 Task: Find the shortest route from Phoenix to Organ Pipe Cactus National Monument.
Action: Mouse moved to (196, 73)
Screenshot: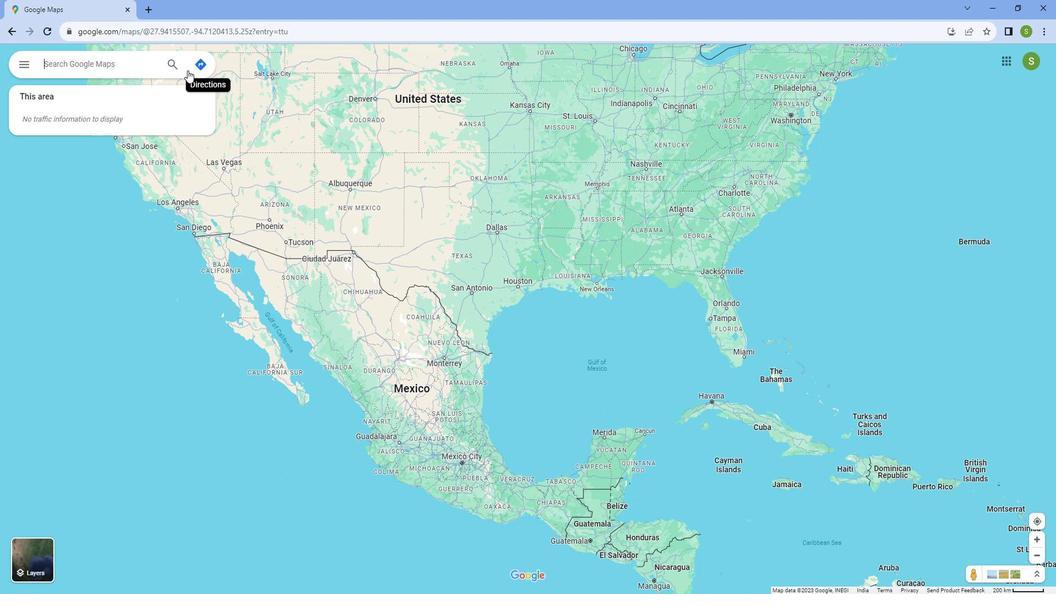 
Action: Mouse pressed left at (196, 73)
Screenshot: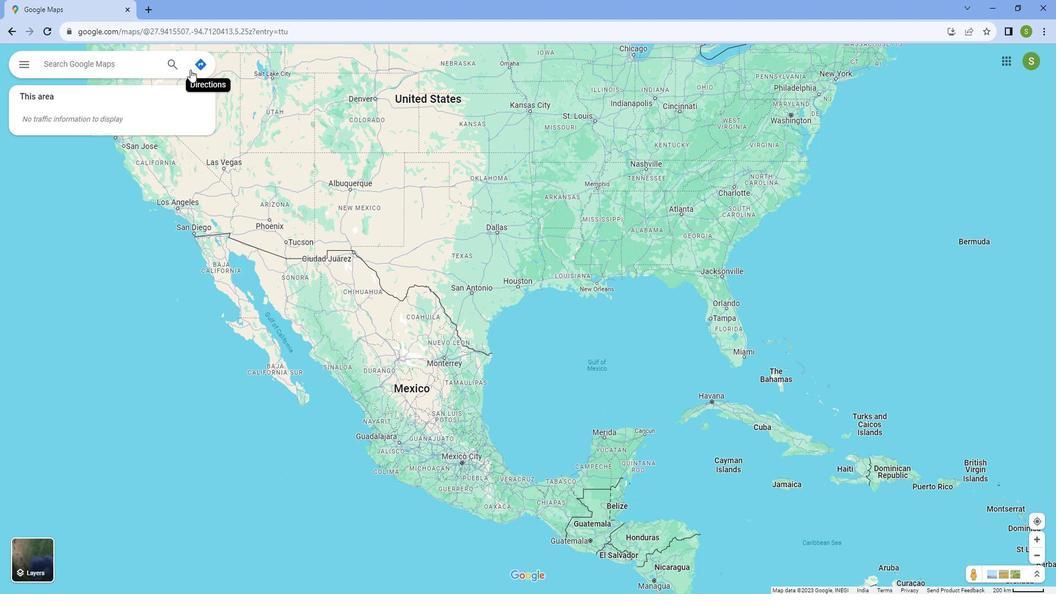 
Action: Mouse moved to (137, 95)
Screenshot: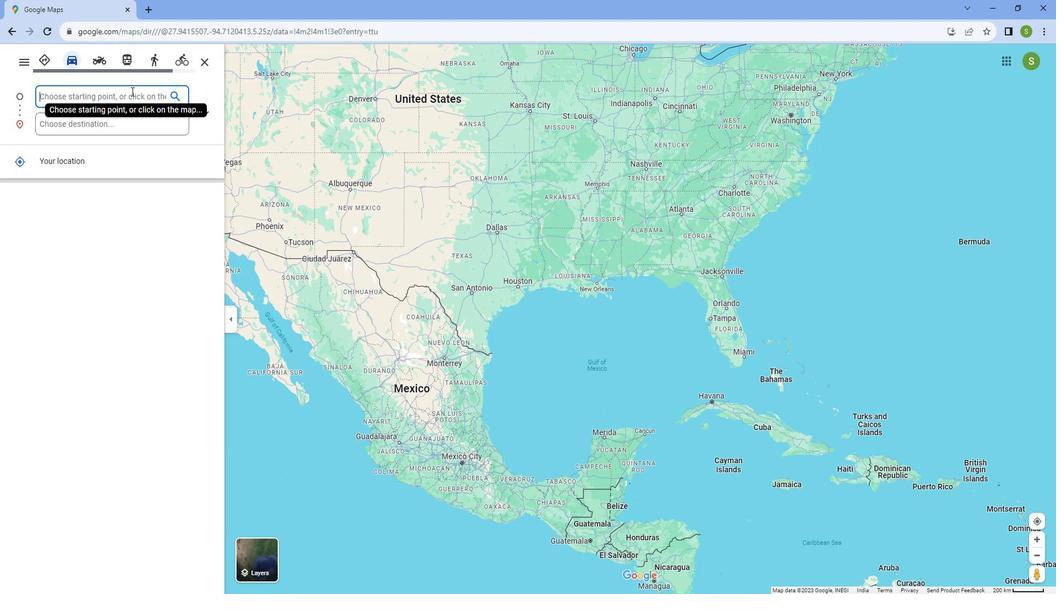 
Action: Key pressed <Key.caps_lock>P<Key.caps_lock>hoenix
Screenshot: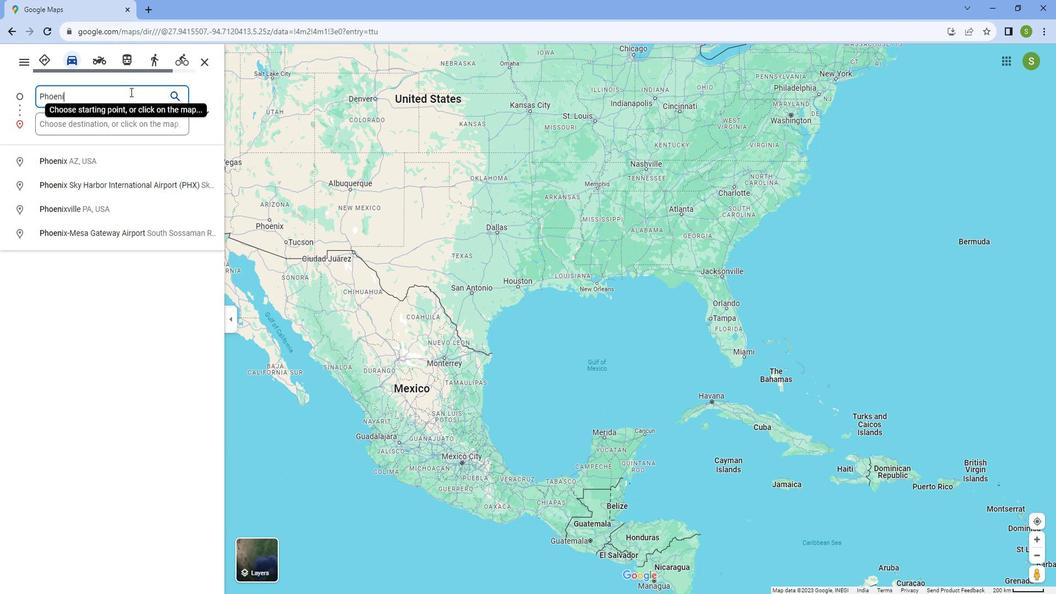 
Action: Mouse moved to (125, 170)
Screenshot: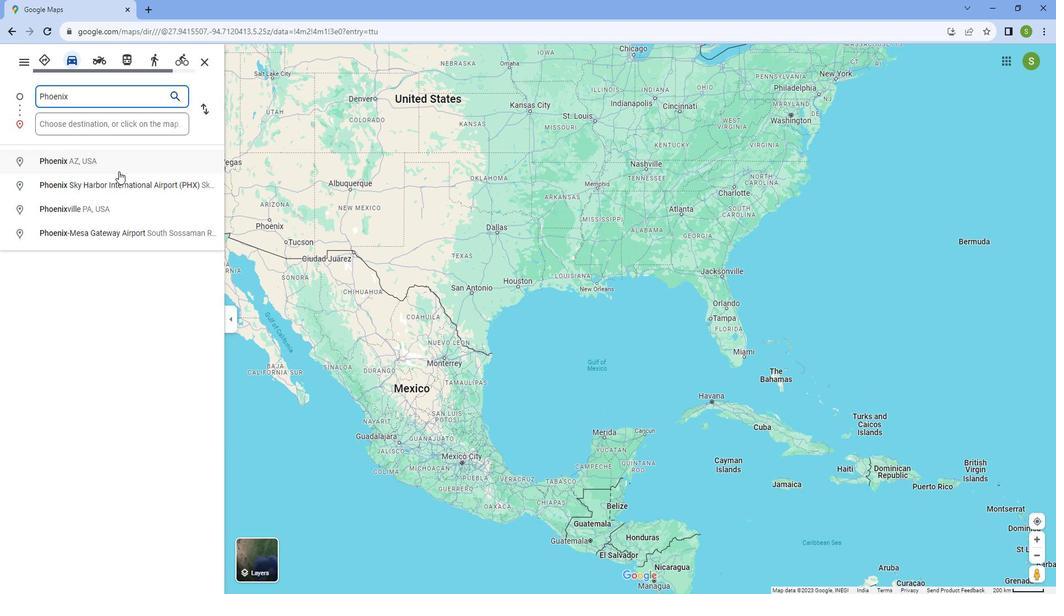 
Action: Mouse pressed left at (125, 170)
Screenshot: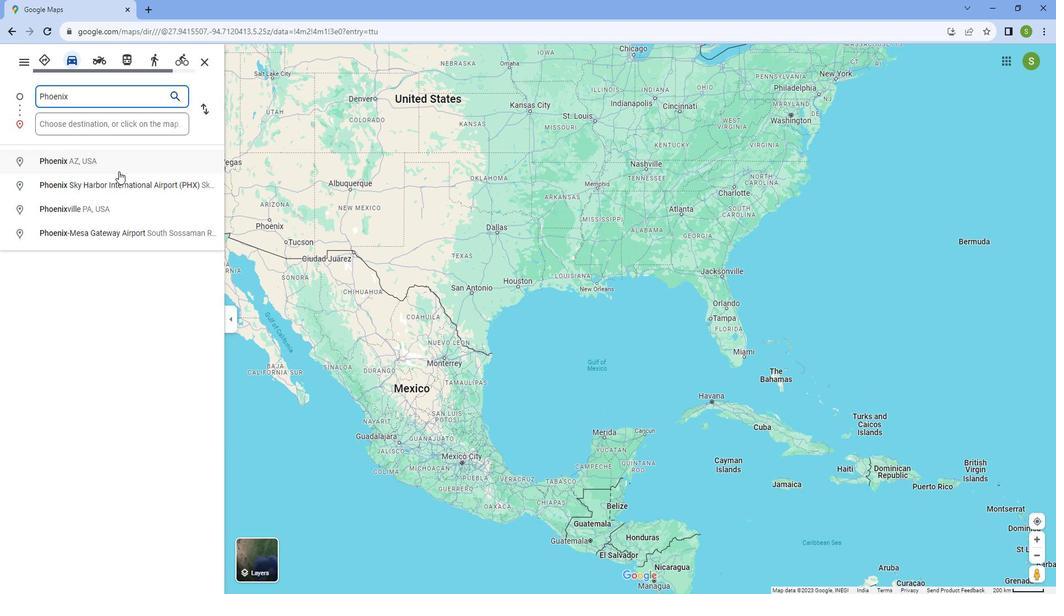 
Action: Mouse moved to (101, 127)
Screenshot: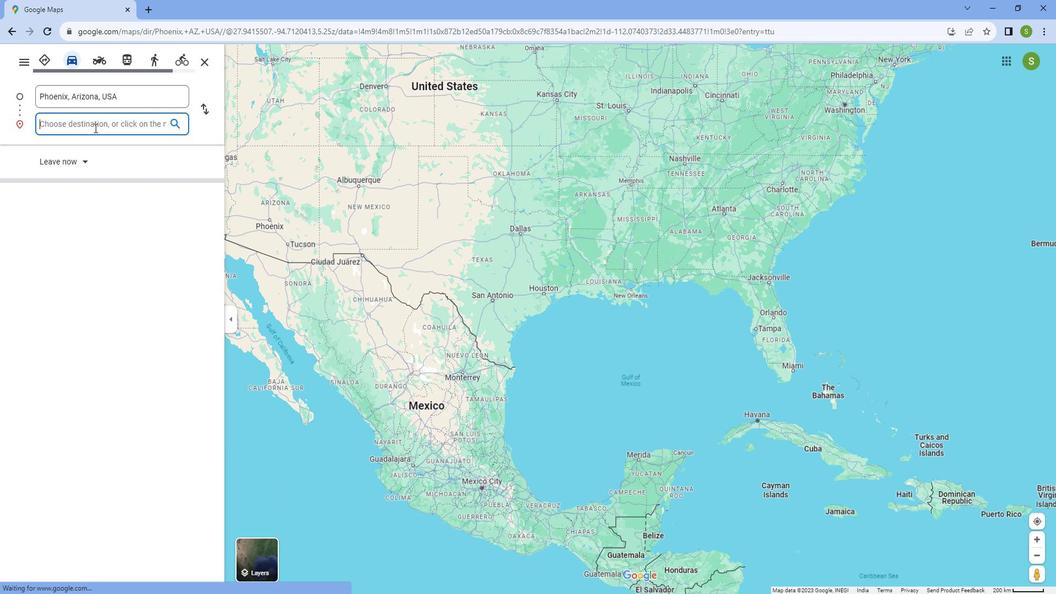 
Action: Mouse pressed left at (101, 127)
Screenshot: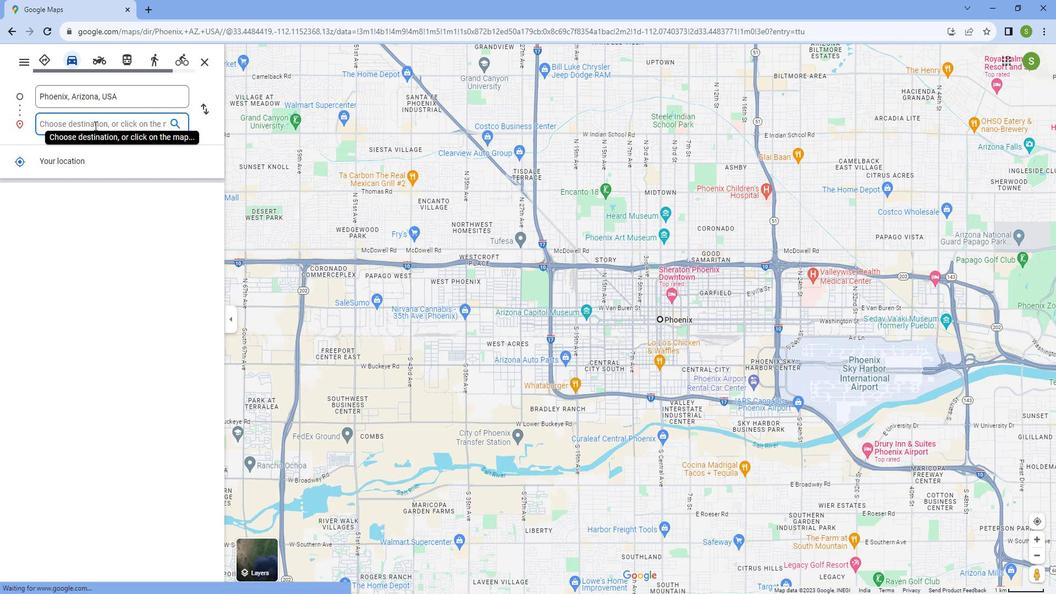 
Action: Mouse moved to (101, 127)
Screenshot: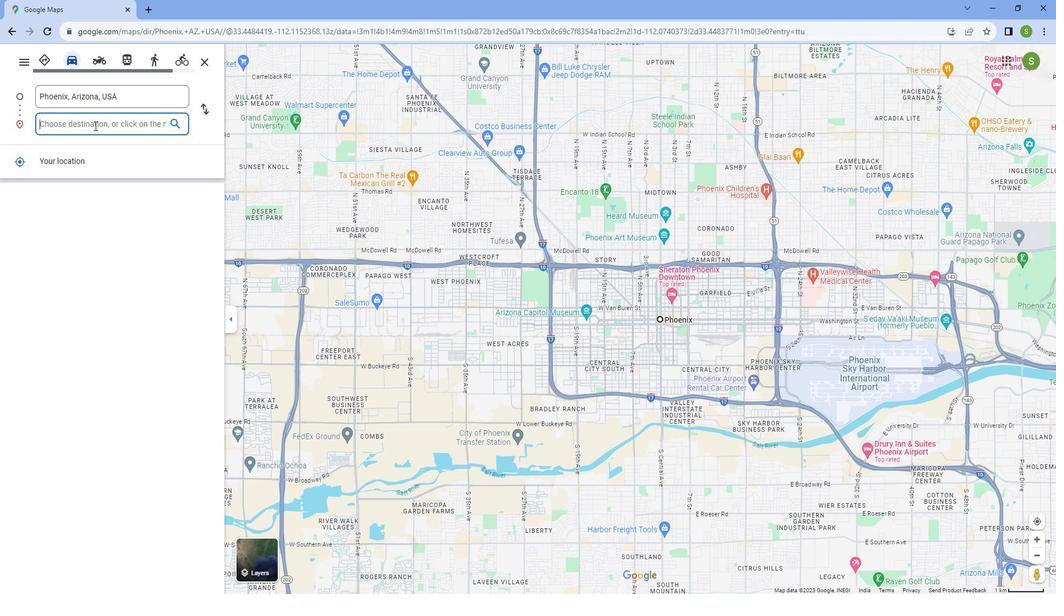 
Action: Key pressed <Key.caps_lock>O<Key.caps_lock>rgan<Key.space><Key.caps_lock>P<Key.caps_lock>ipe<Key.space><Key.caps_lock>C<Key.caps_lock>actus<Key.space><Key.caps_lock>N<Key.caps_lock>ational<Key.space><Key.caps_lock>M<Key.caps_lock>onumn<Key.backspace>ent
Screenshot: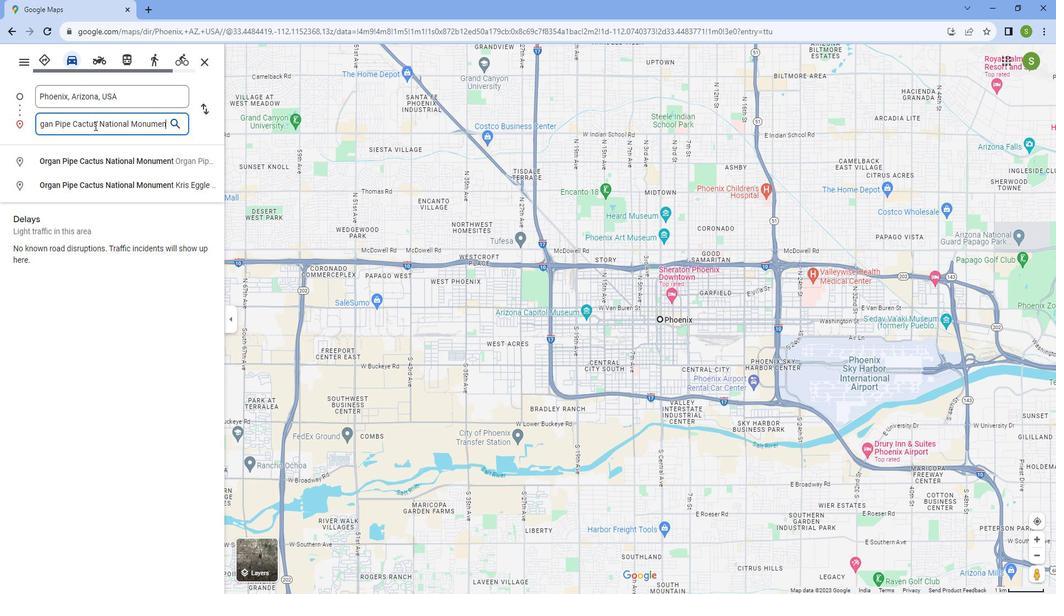 
Action: Mouse moved to (116, 157)
Screenshot: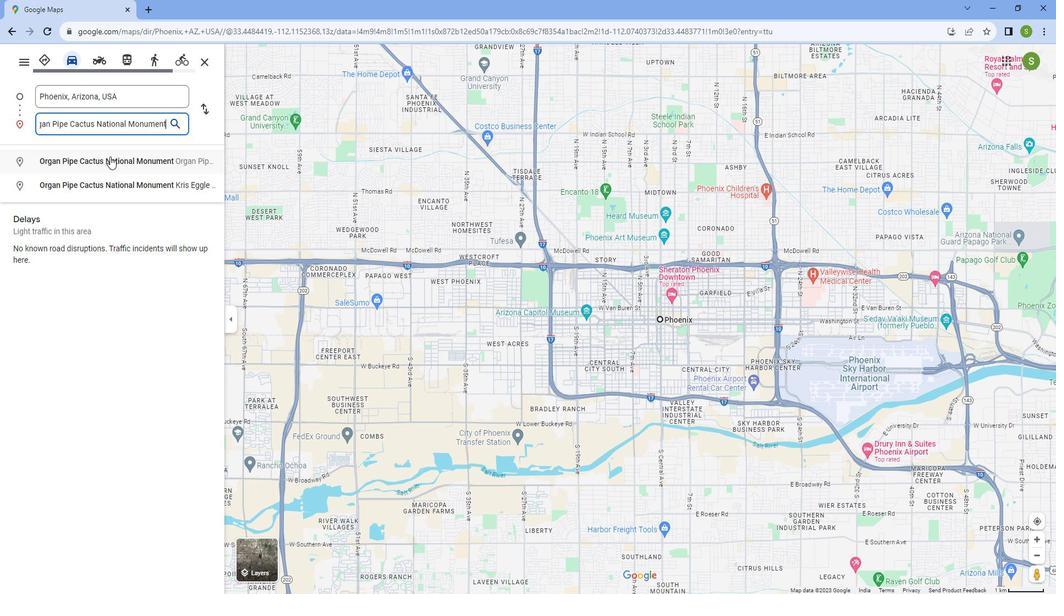 
Action: Mouse pressed left at (116, 157)
Screenshot: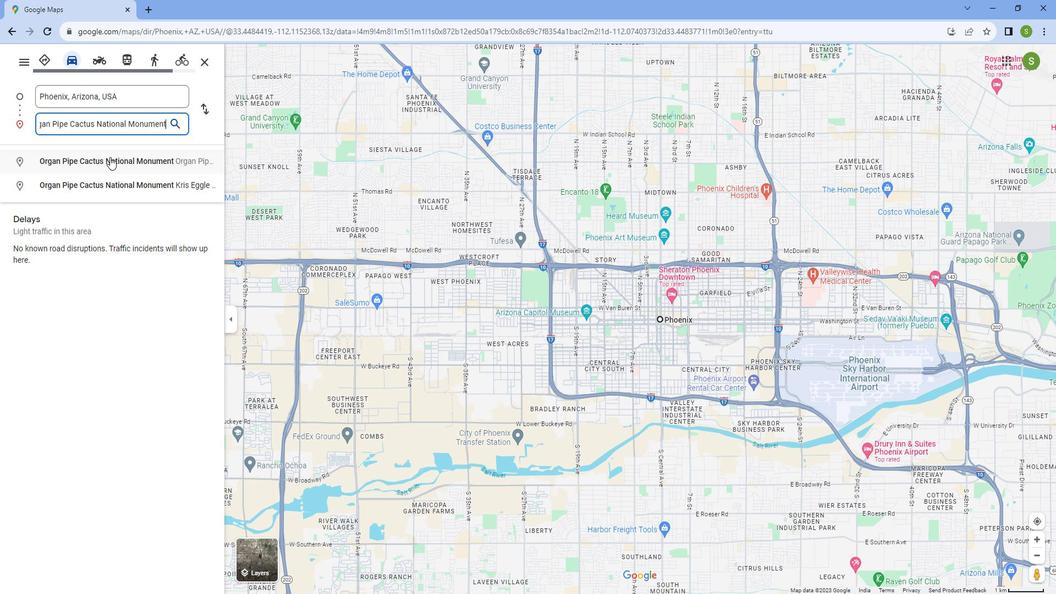 
Action: Mouse moved to (64, 293)
Screenshot: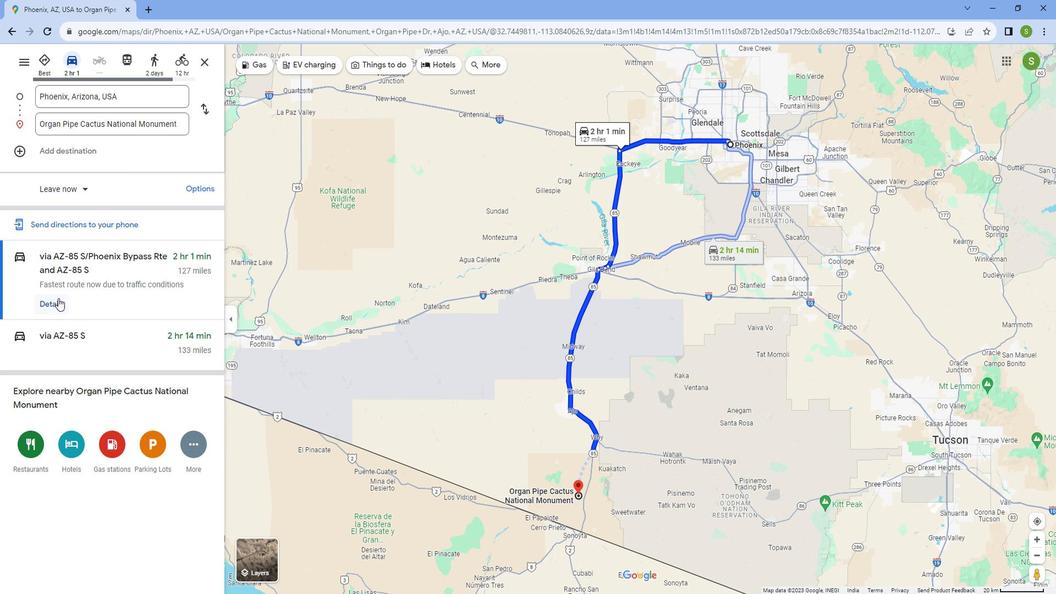 
Action: Mouse pressed left at (64, 293)
Screenshot: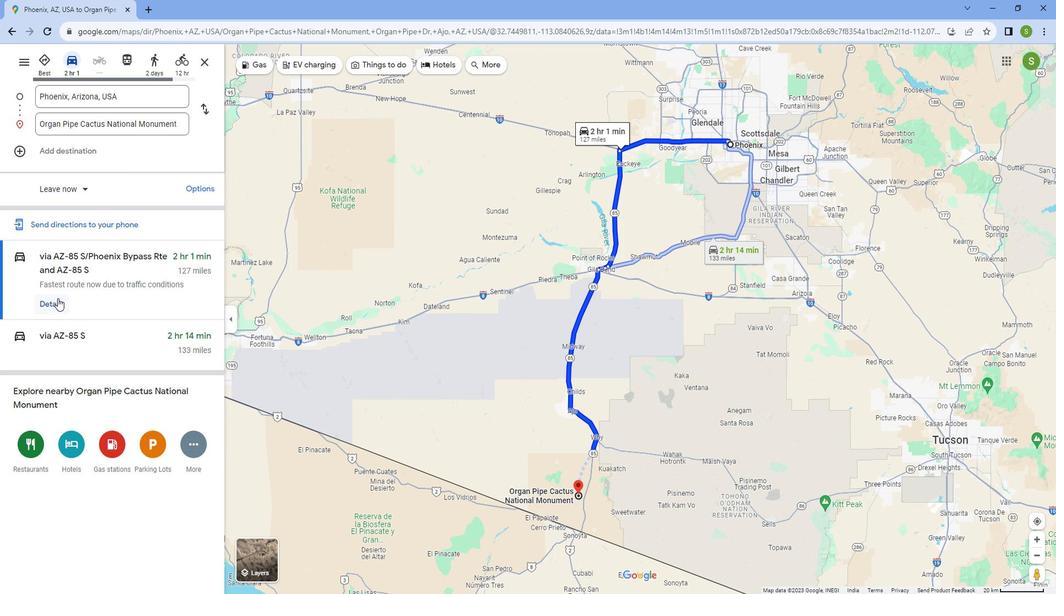 
Action: Mouse moved to (715, 477)
Screenshot: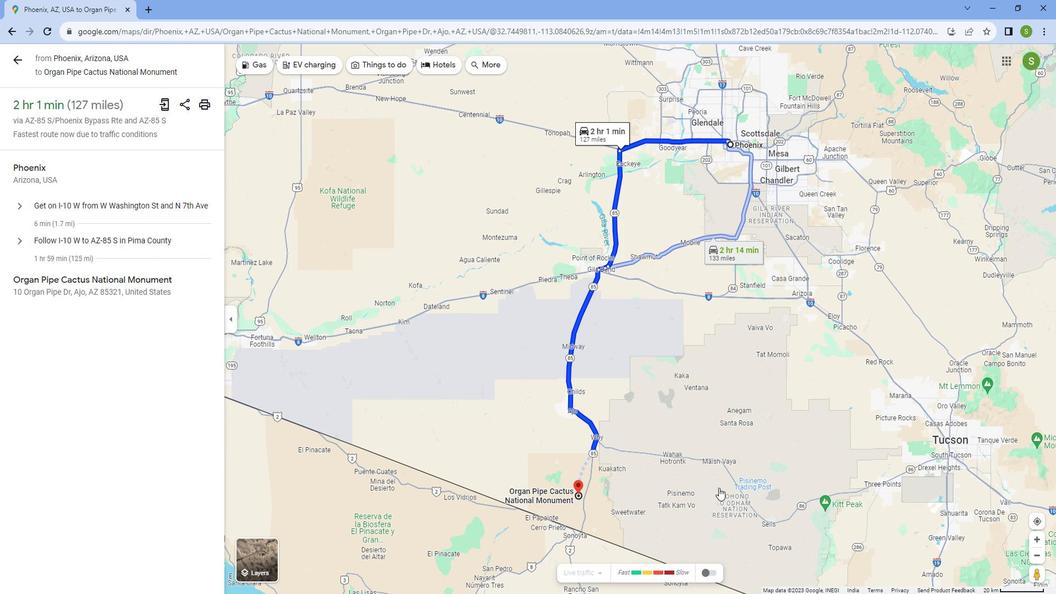 
Action: Mouse scrolled (715, 478) with delta (0, 0)
Screenshot: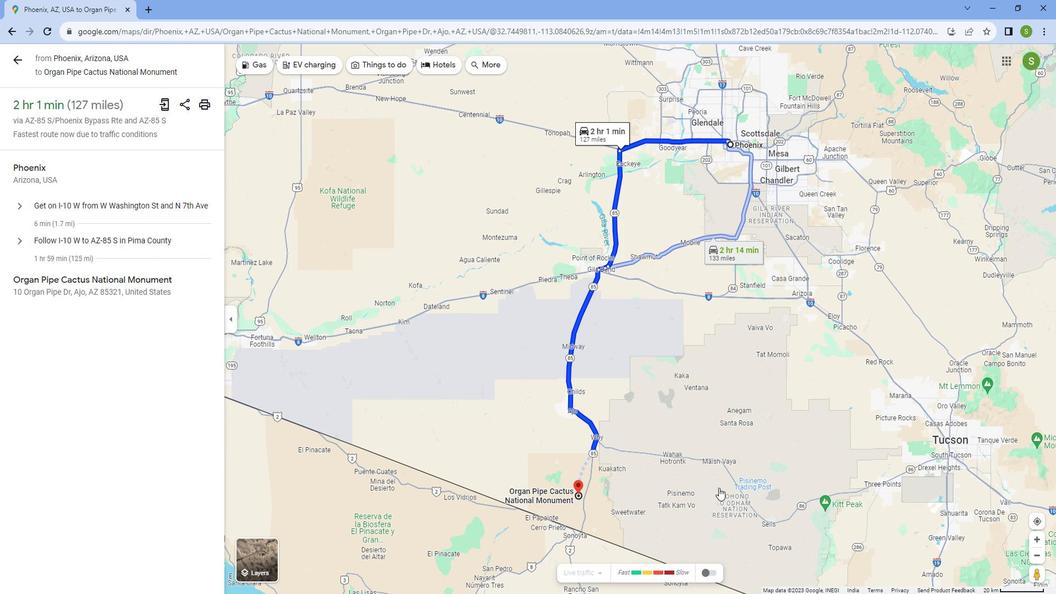 
Action: Mouse moved to (704, 473)
Screenshot: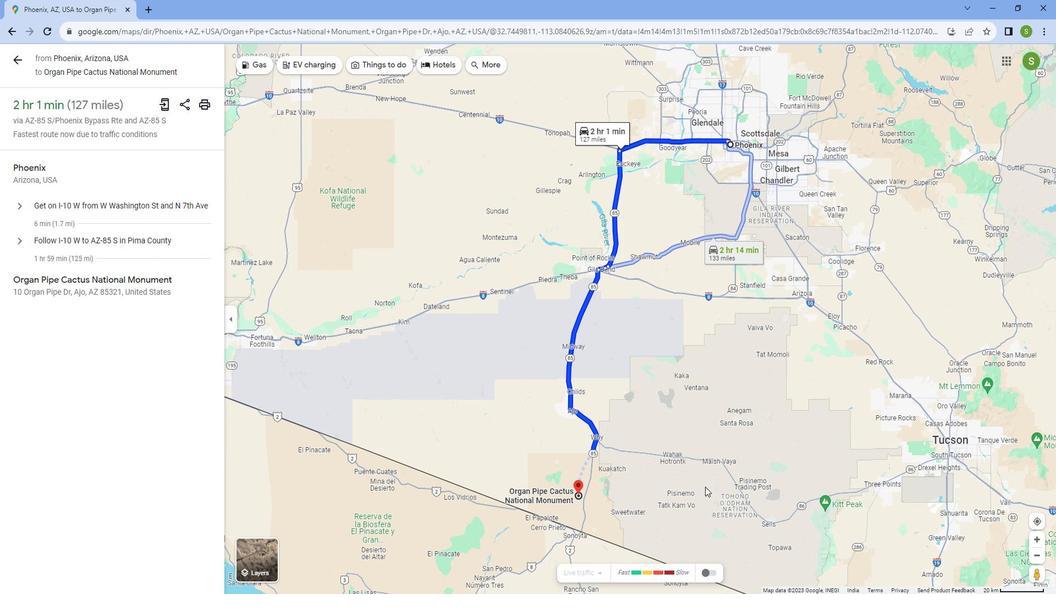 
Action: Mouse scrolled (704, 473) with delta (0, 0)
Screenshot: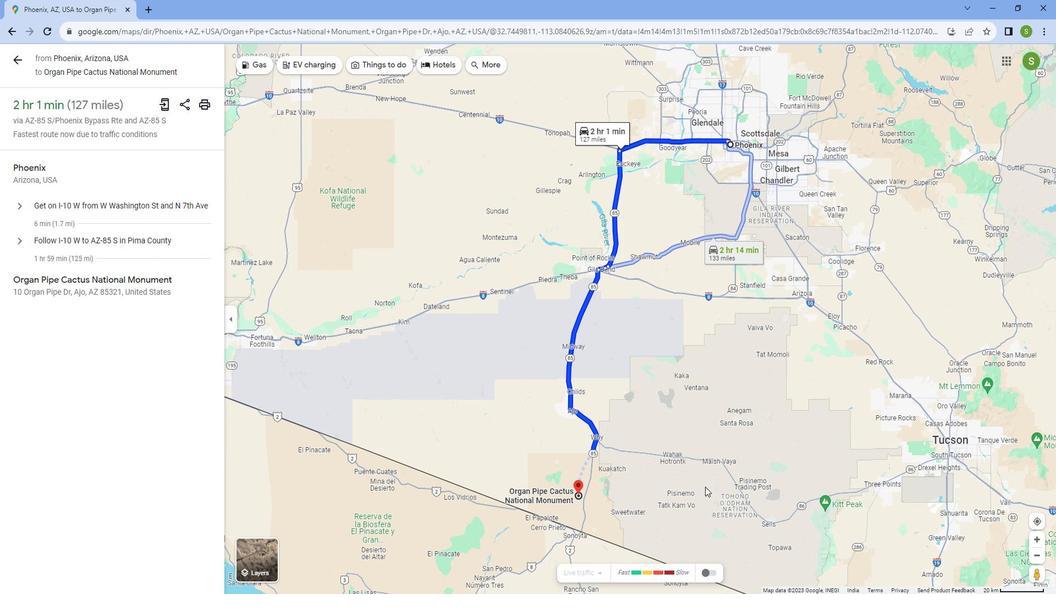 
Action: Mouse moved to (694, 471)
Screenshot: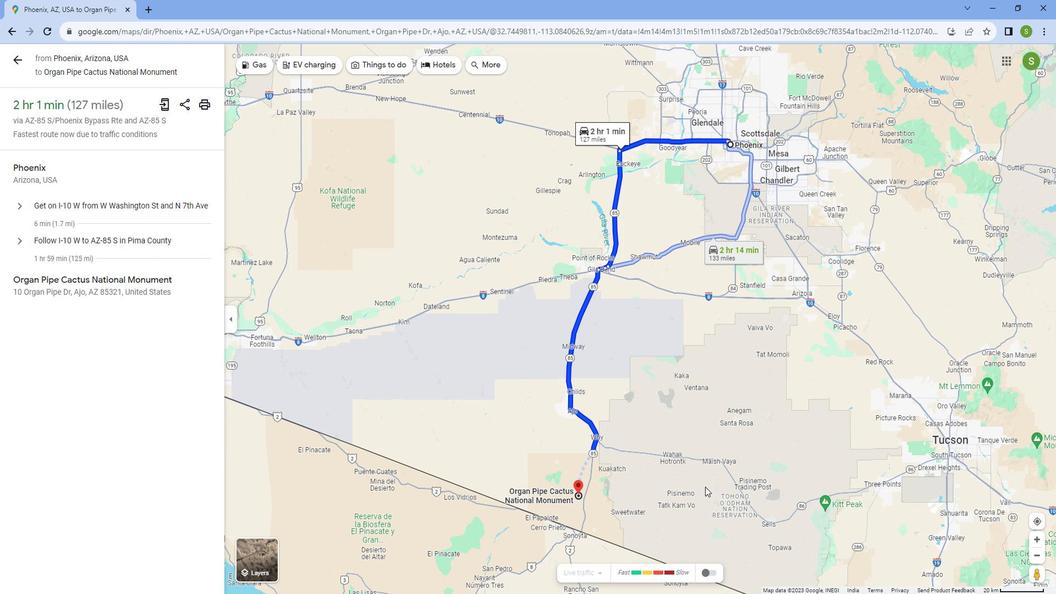 
Action: Mouse scrolled (694, 472) with delta (0, 0)
Screenshot: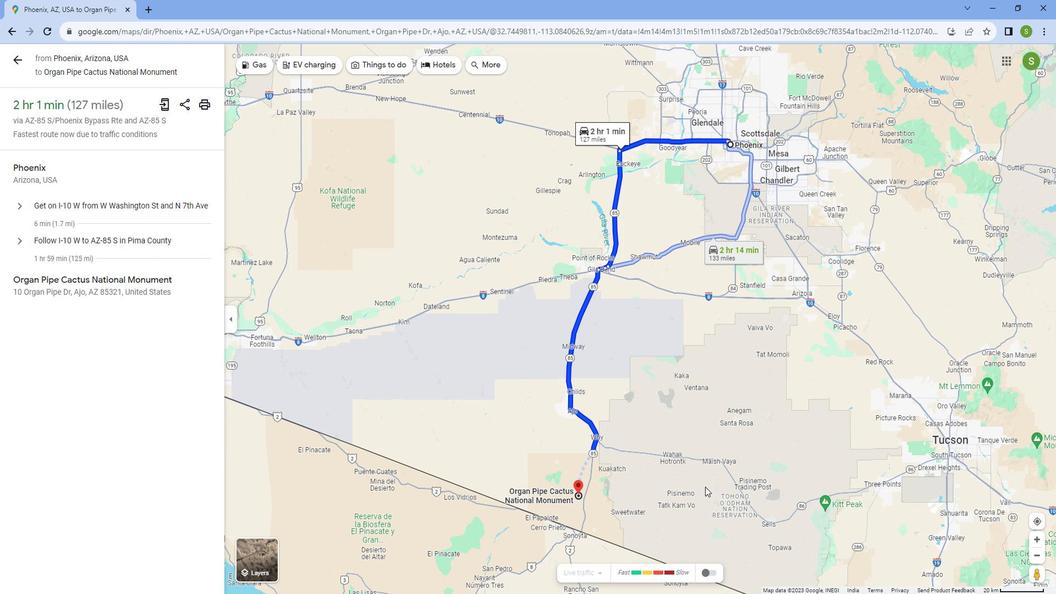 
Action: Mouse moved to (685, 470)
Screenshot: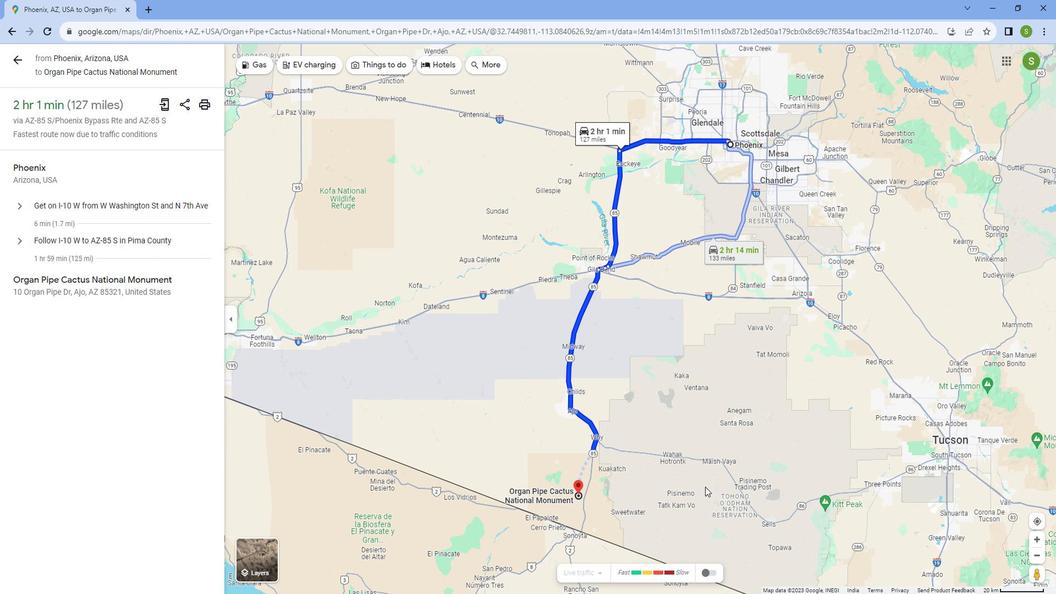 
Action: Mouse scrolled (685, 471) with delta (0, 0)
Screenshot: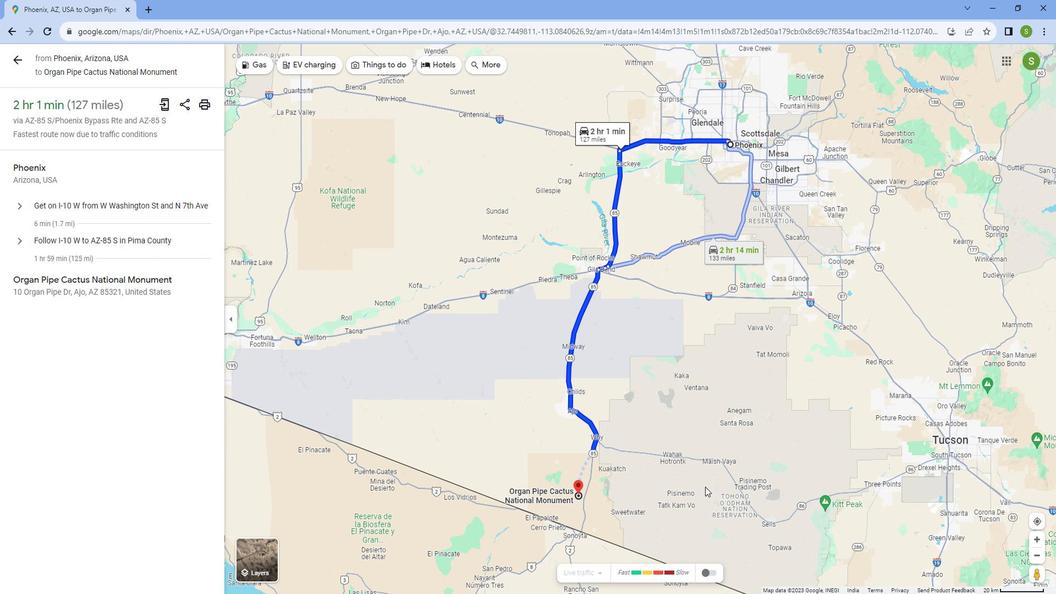 
Action: Mouse moved to (677, 468)
Screenshot: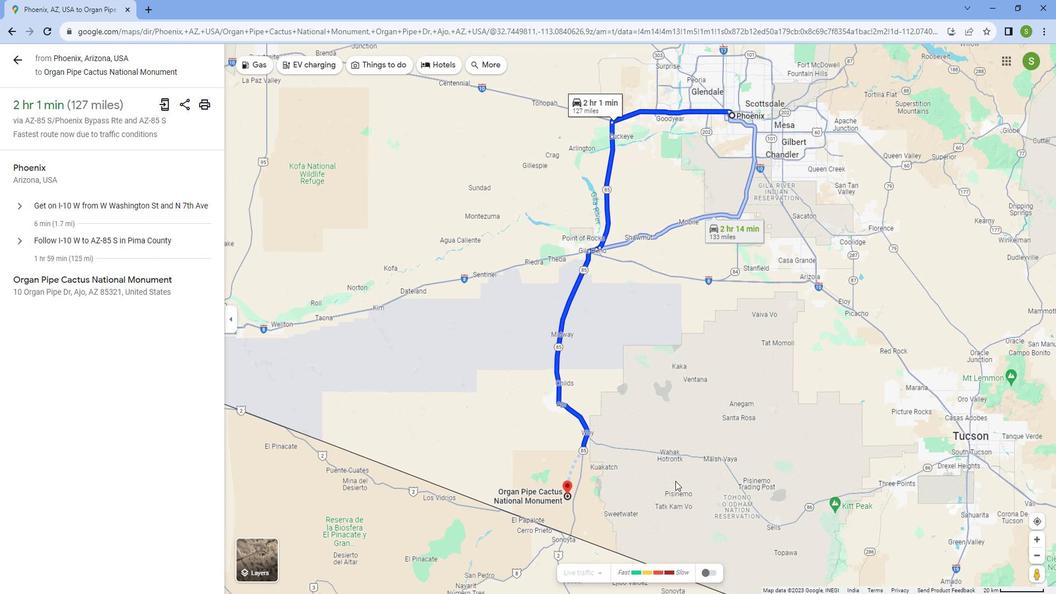 
Action: Mouse scrolled (677, 469) with delta (0, 0)
Screenshot: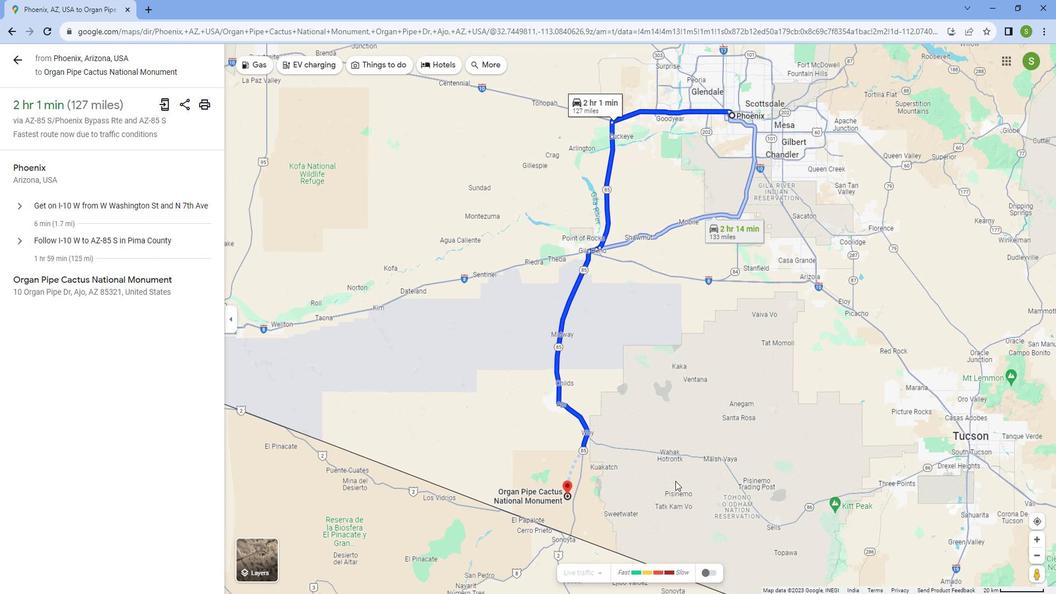 
Action: Mouse moved to (670, 468)
Screenshot: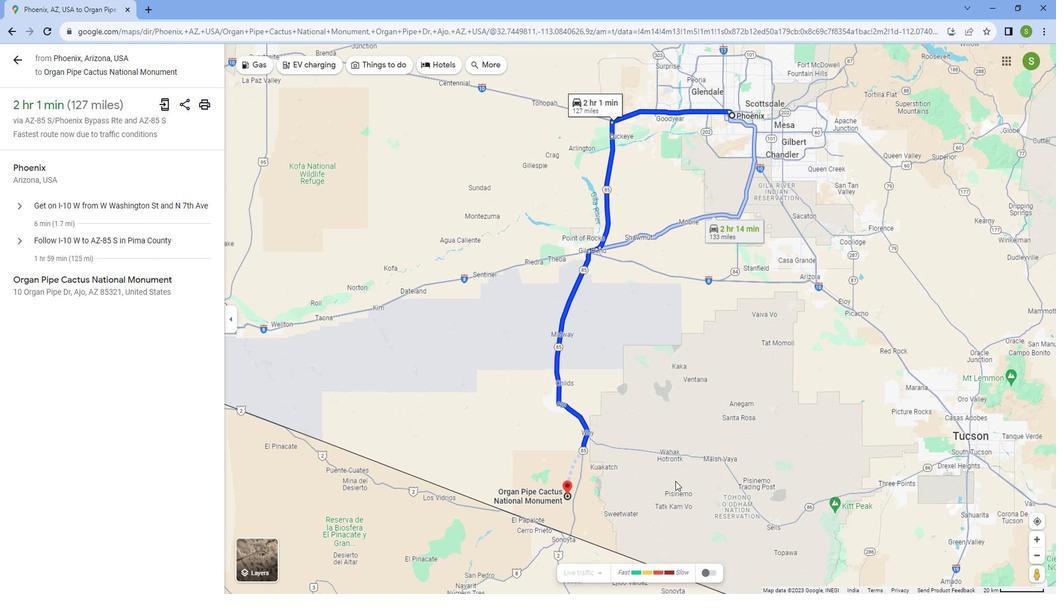 
Action: Mouse scrolled (670, 469) with delta (0, 0)
Screenshot: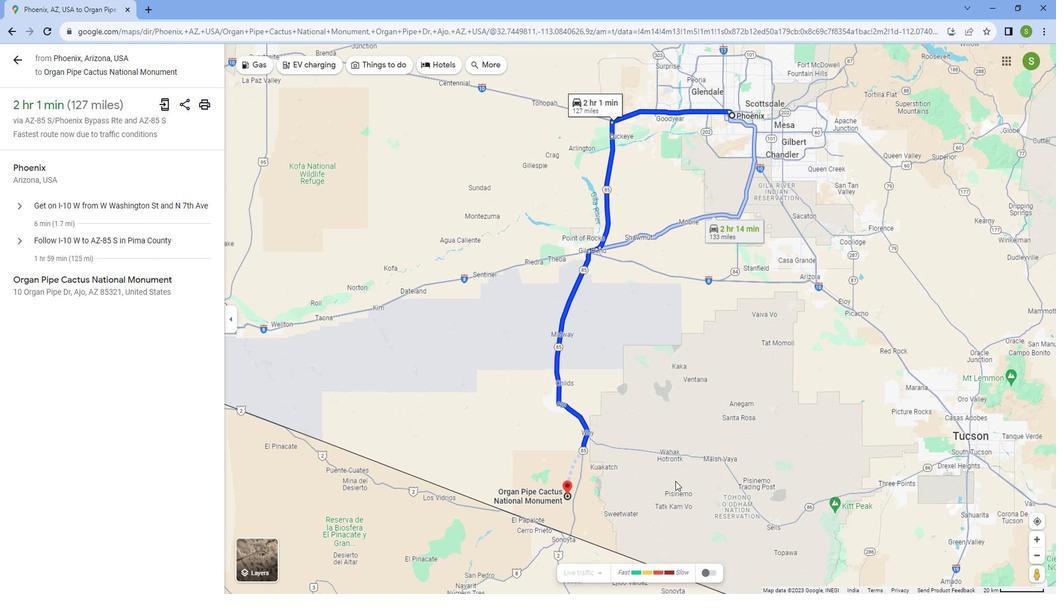 
Action: Mouse moved to (661, 468)
Screenshot: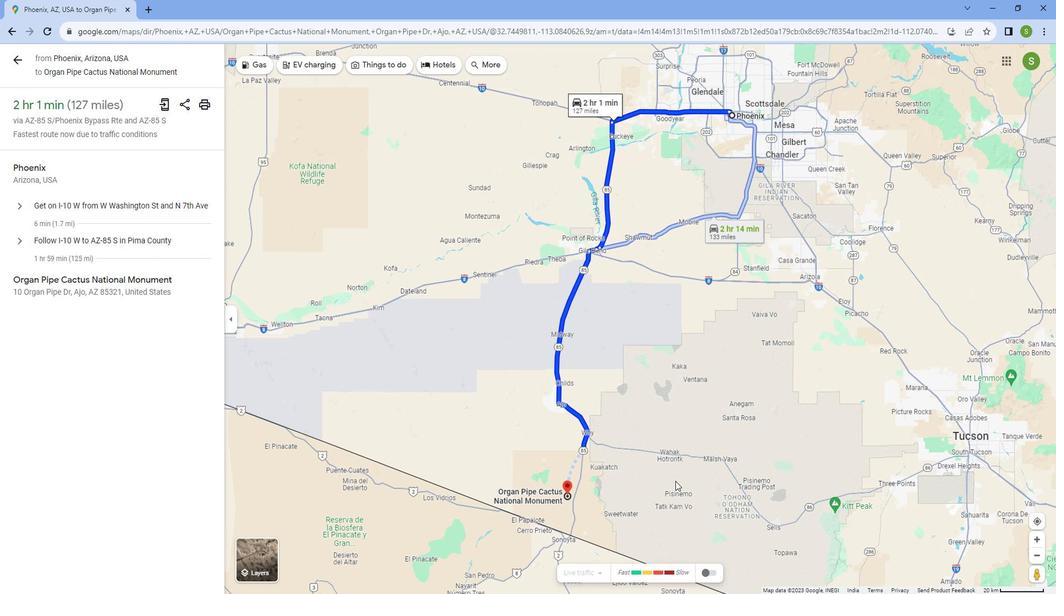 
Action: Mouse scrolled (661, 469) with delta (0, 0)
Screenshot: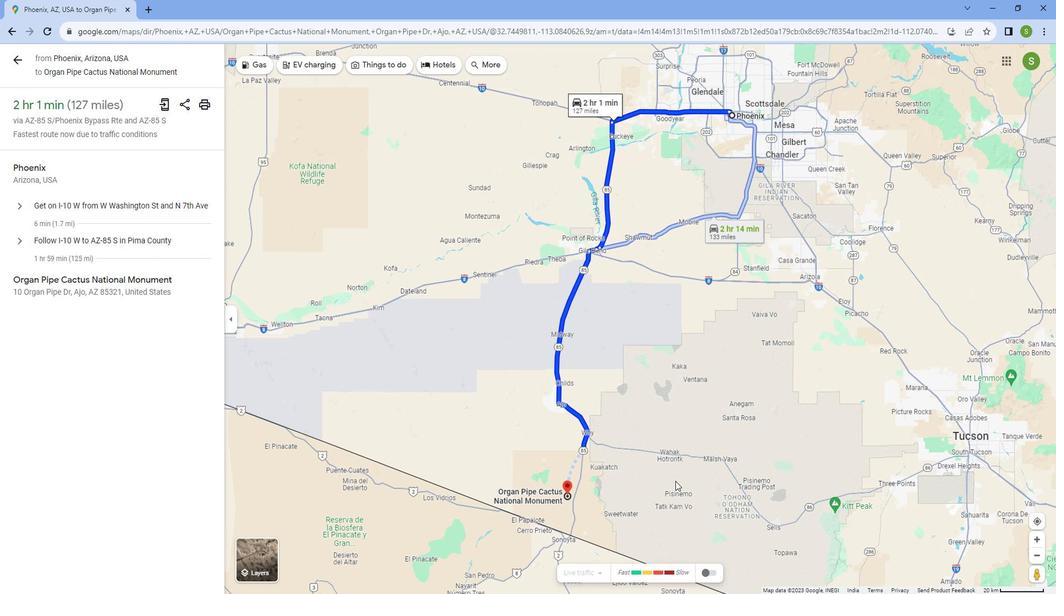 
Action: Mouse moved to (558, 437)
Screenshot: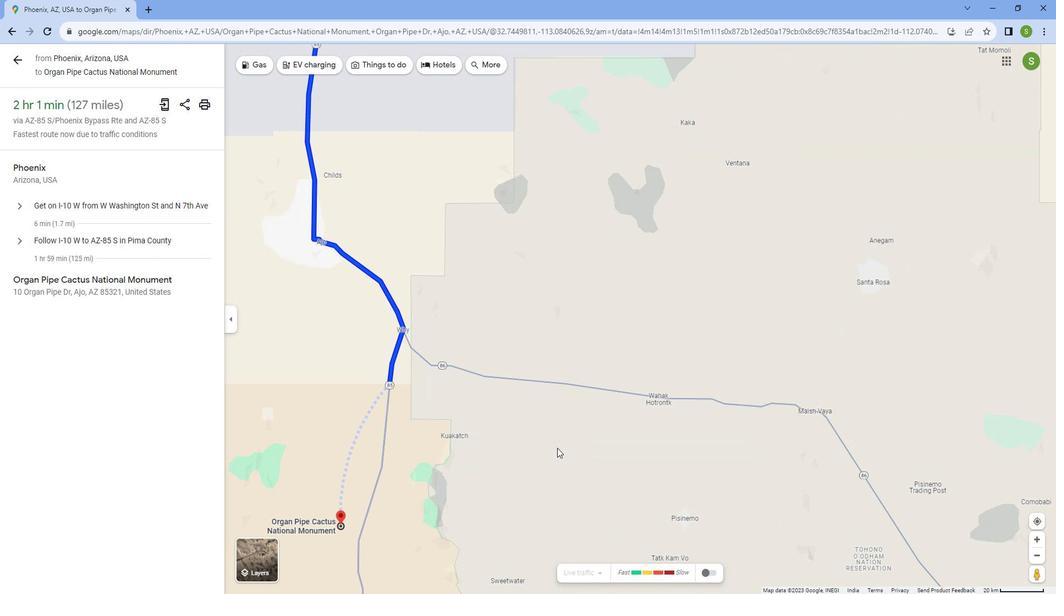 
Action: Mouse scrolled (558, 438) with delta (0, 0)
Screenshot: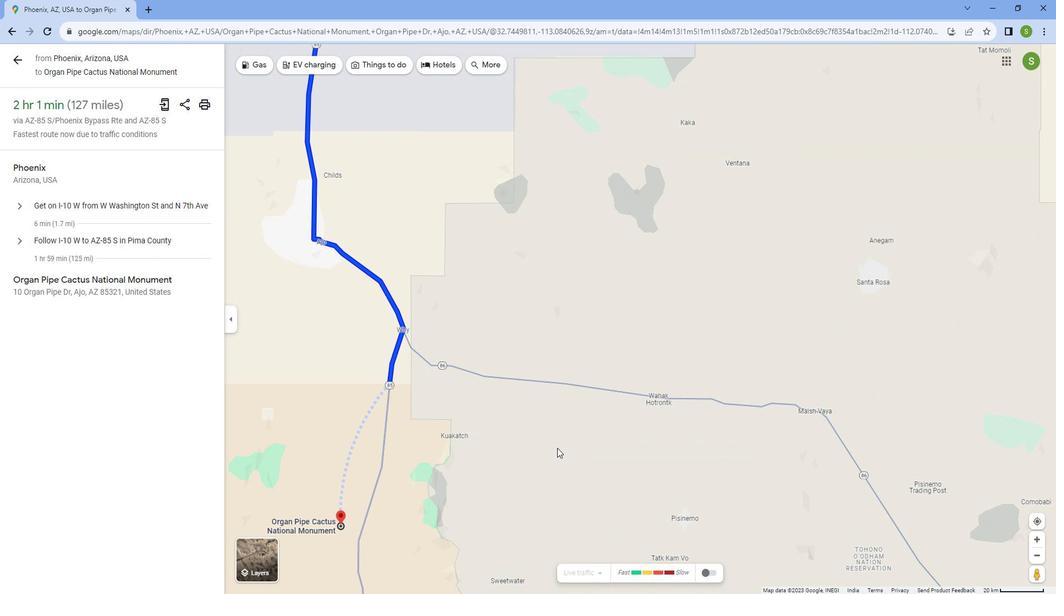 
Action: Mouse scrolled (558, 438) with delta (0, 0)
Screenshot: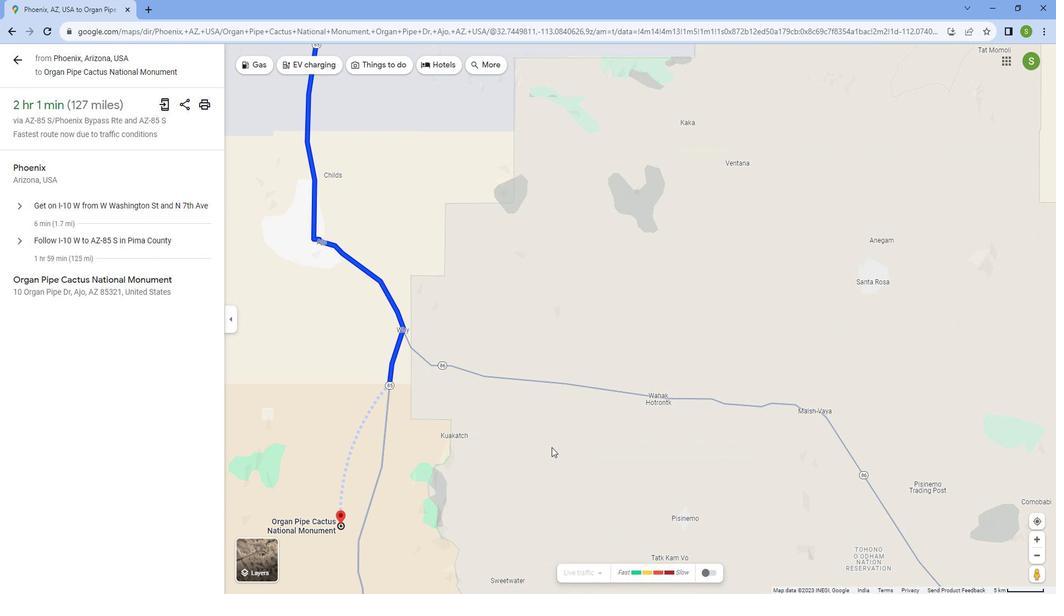 
Action: Mouse scrolled (558, 438) with delta (0, 0)
Screenshot: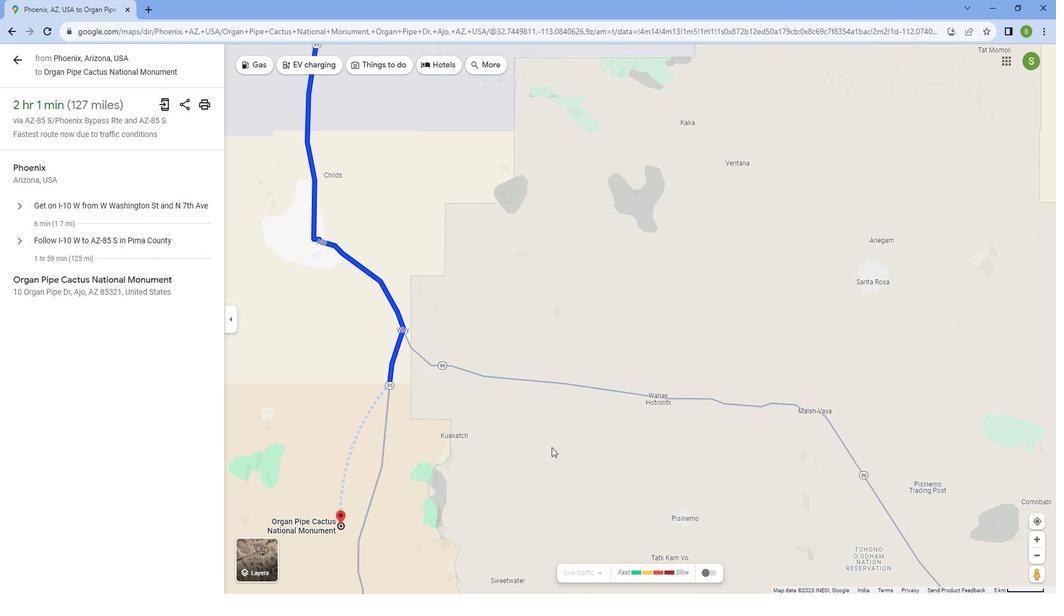 
Action: Mouse scrolled (558, 438) with delta (0, 0)
Screenshot: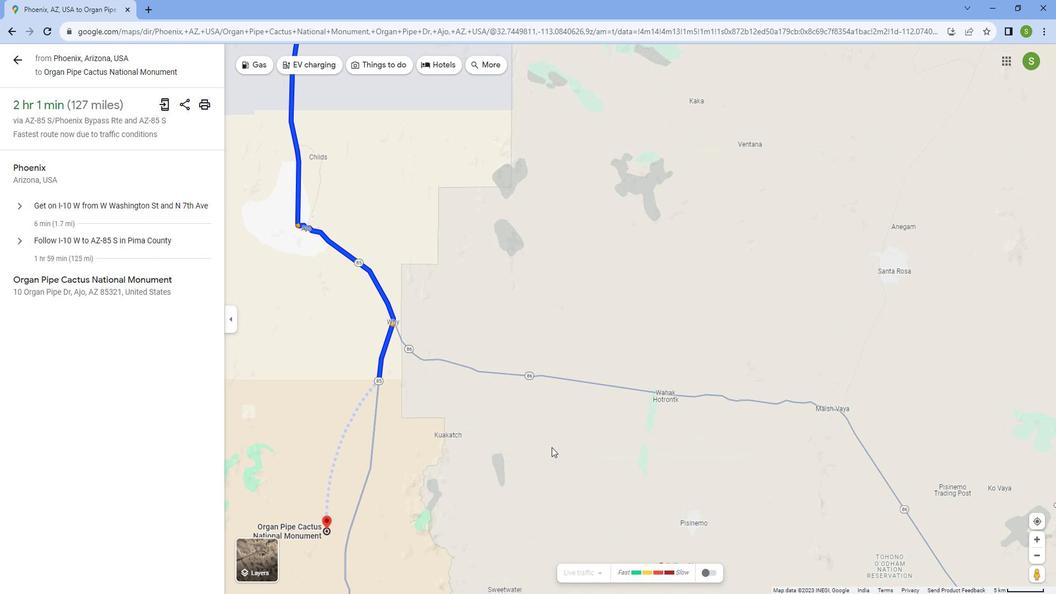 
Action: Mouse scrolled (558, 438) with delta (0, 0)
Screenshot: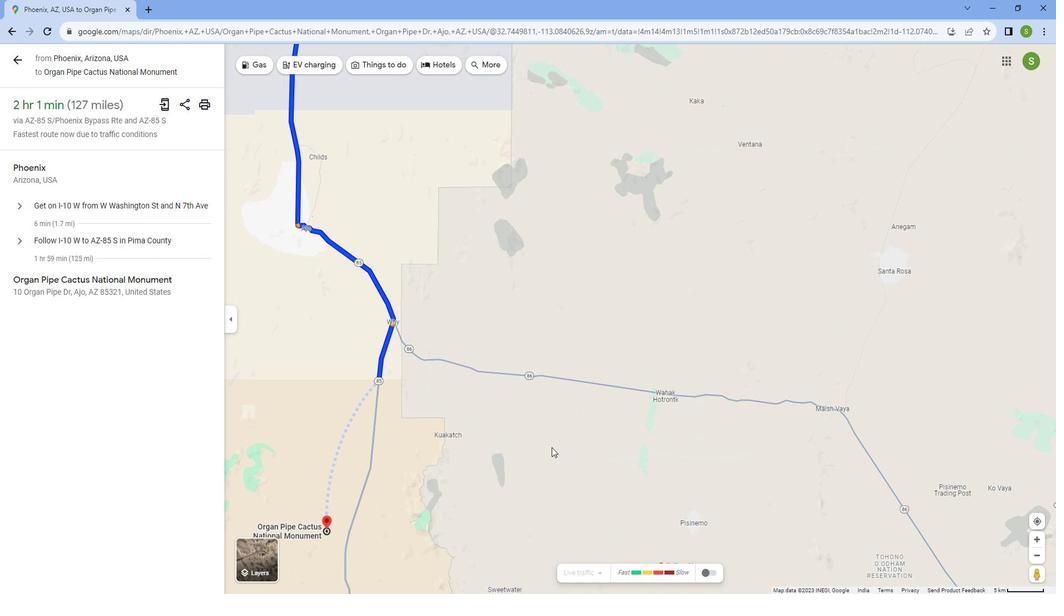 
Action: Mouse moved to (353, 442)
Screenshot: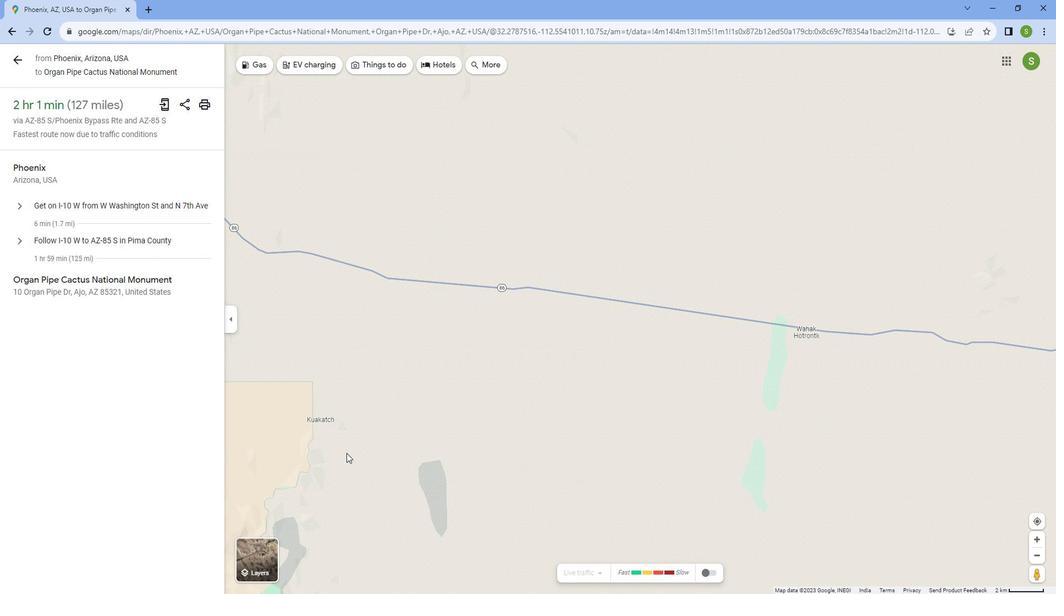 
Action: Mouse pressed left at (353, 442)
Screenshot: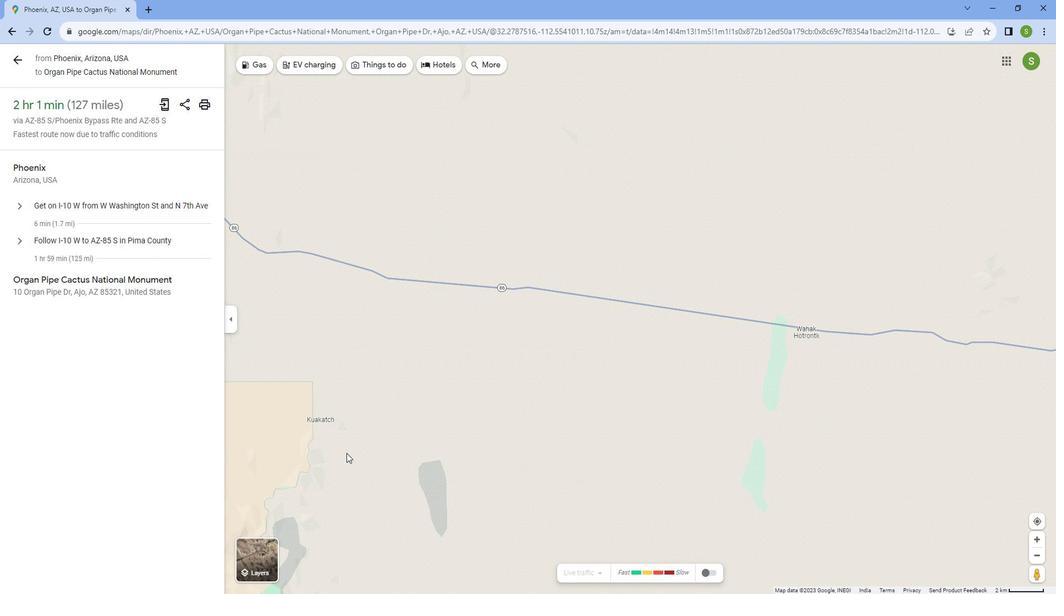 
Action: Mouse moved to (479, 252)
Screenshot: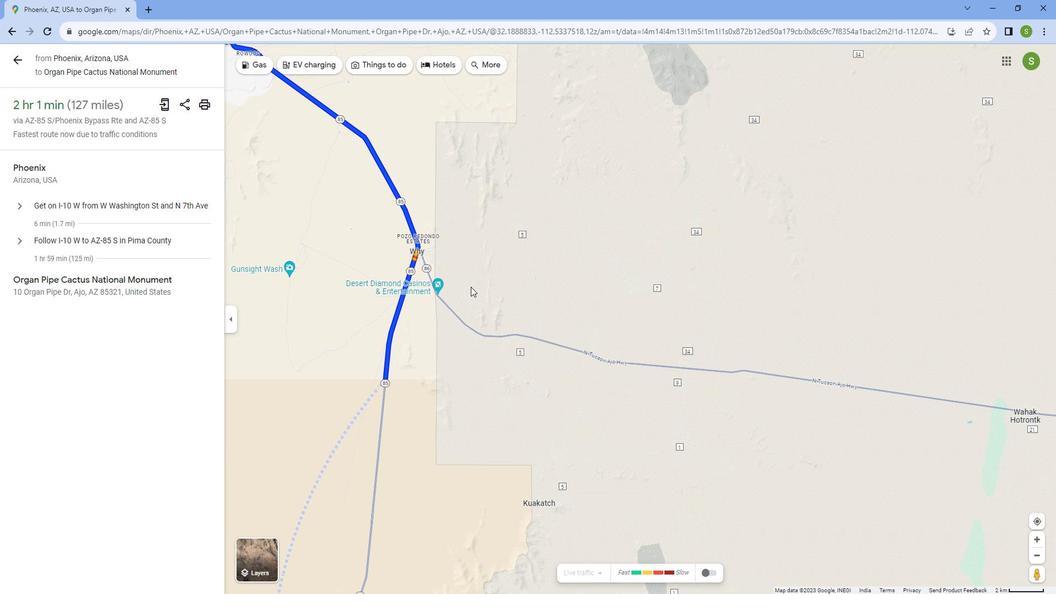 
Action: Mouse scrolled (479, 252) with delta (0, 0)
Screenshot: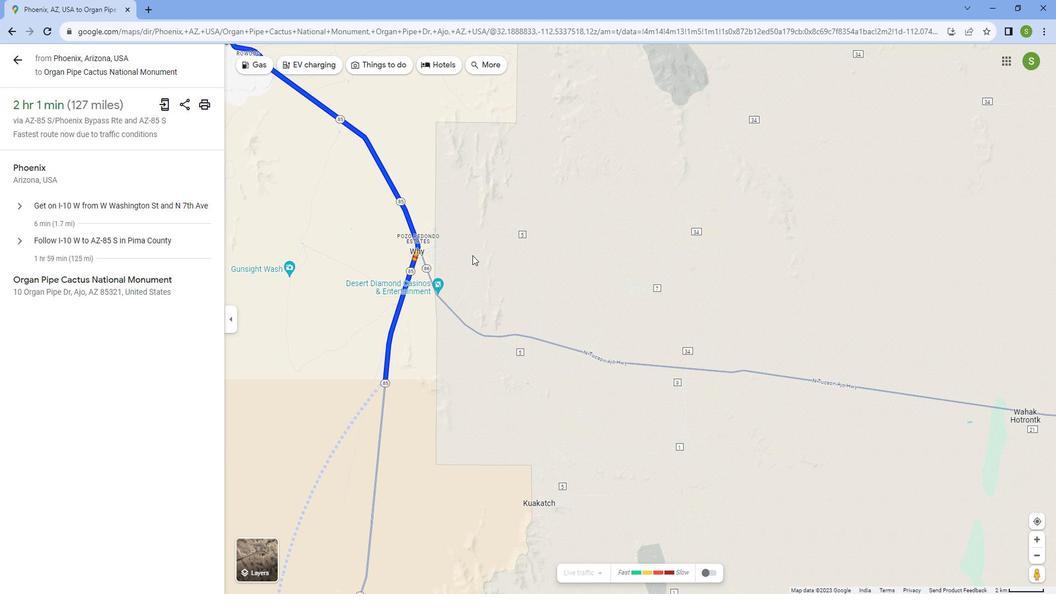 
Action: Mouse scrolled (479, 252) with delta (0, 0)
Screenshot: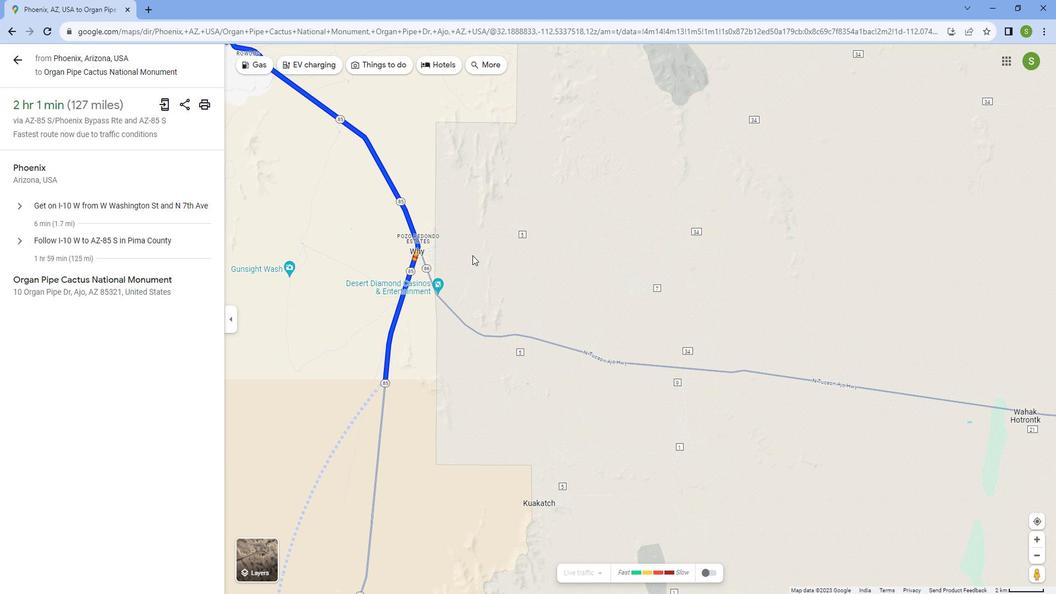 
Action: Mouse scrolled (479, 252) with delta (0, 0)
Screenshot: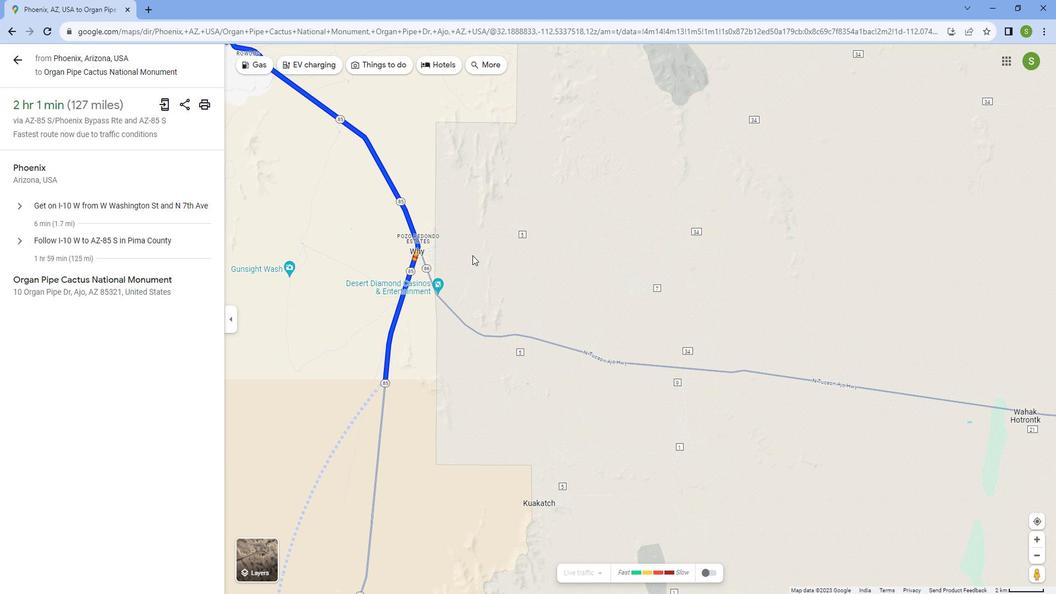 
Action: Mouse scrolled (479, 252) with delta (0, 0)
Screenshot: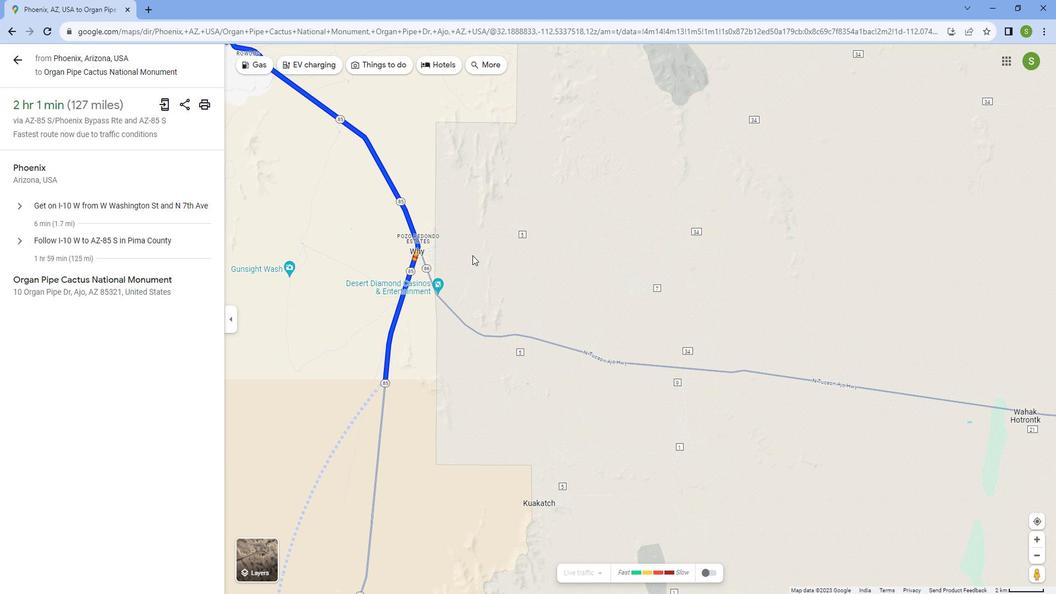 
Action: Mouse scrolled (479, 252) with delta (0, 0)
Screenshot: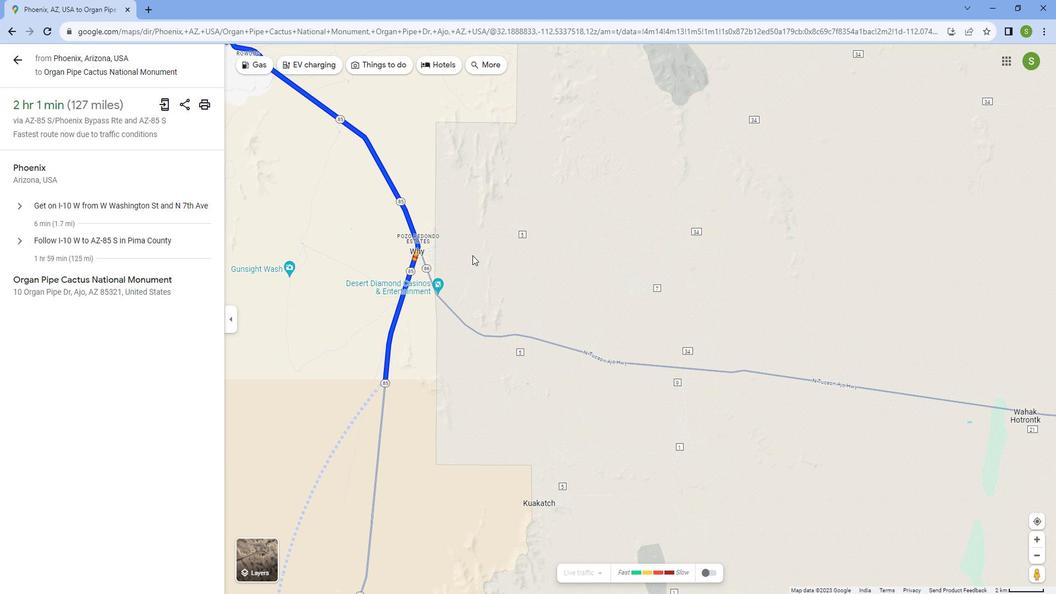 
Action: Mouse scrolled (479, 252) with delta (0, 0)
Screenshot: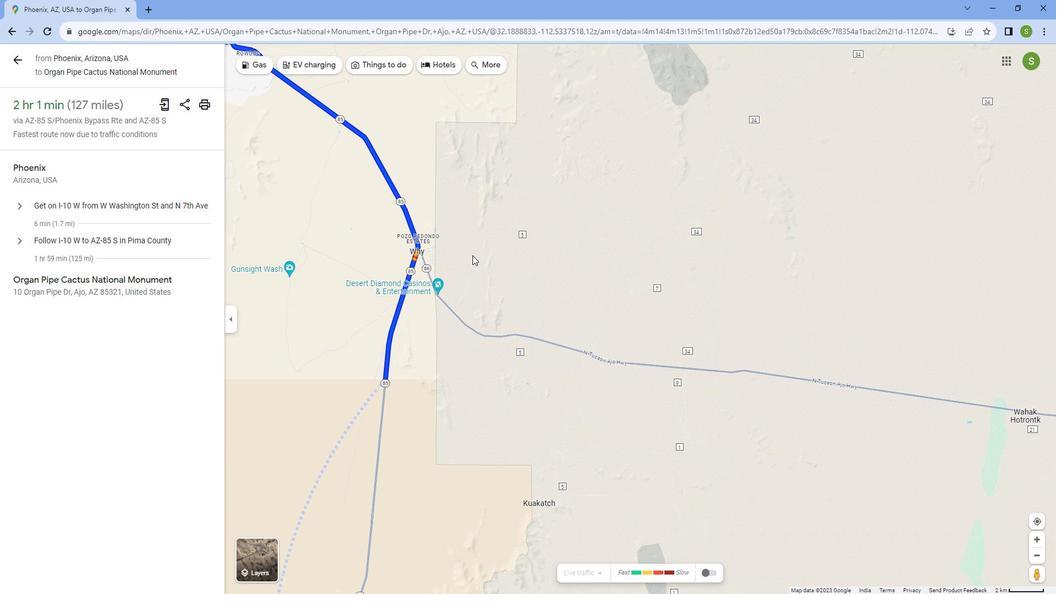 
Action: Mouse scrolled (479, 252) with delta (0, 0)
Screenshot: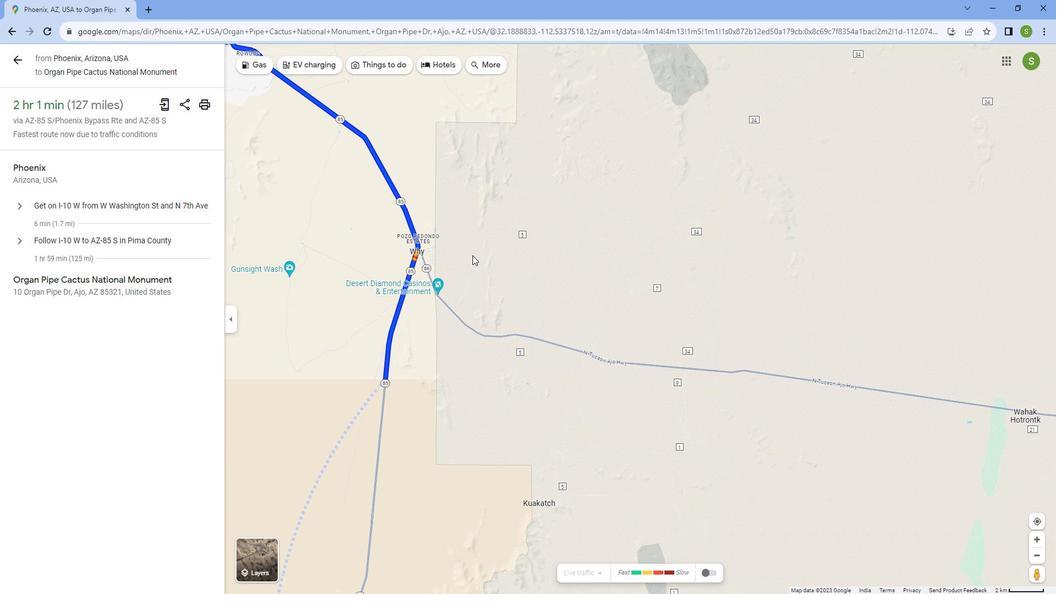 
Action: Mouse scrolled (479, 252) with delta (0, 0)
Screenshot: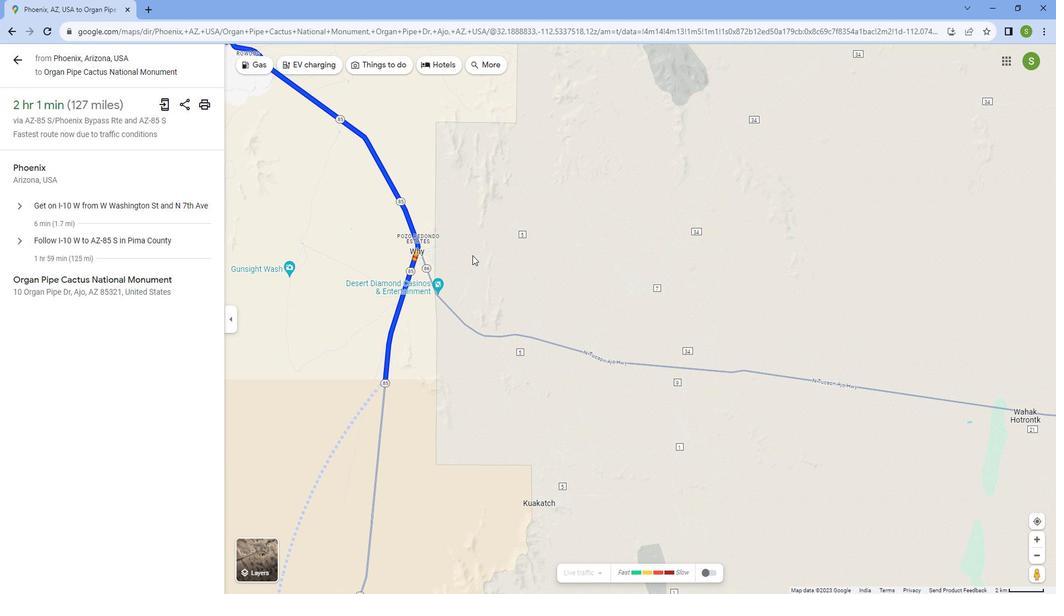 
Action: Mouse scrolled (479, 252) with delta (0, 0)
Screenshot: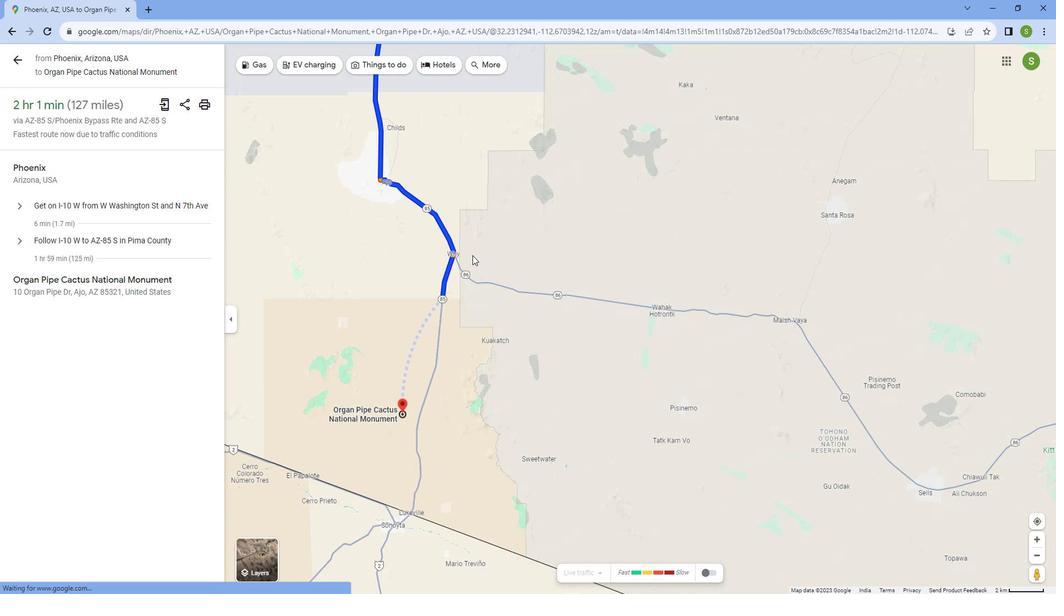 
Action: Mouse scrolled (479, 252) with delta (0, 0)
Screenshot: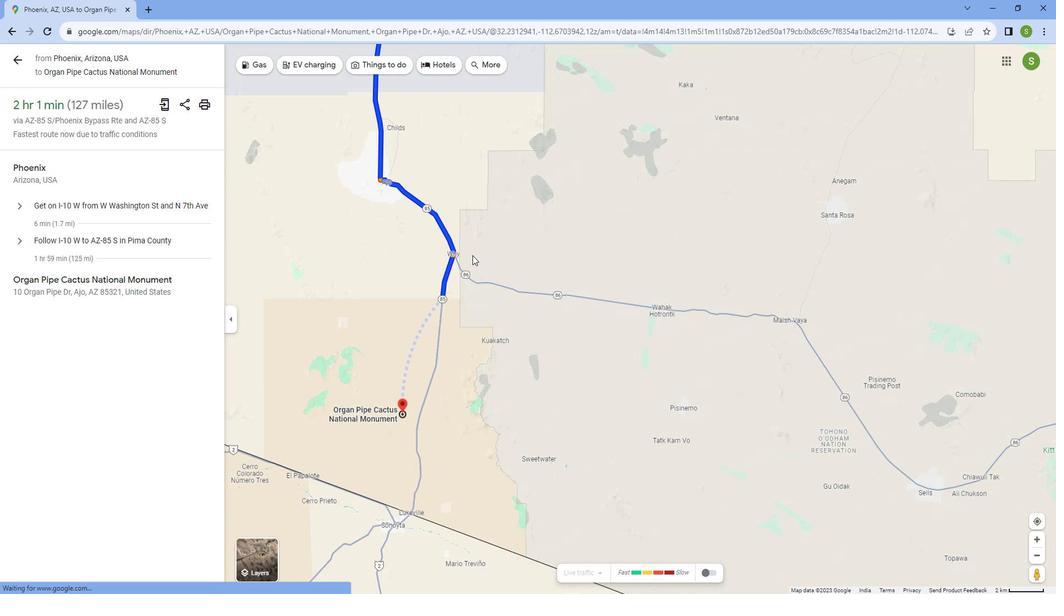 
Action: Mouse scrolled (479, 252) with delta (0, 0)
Screenshot: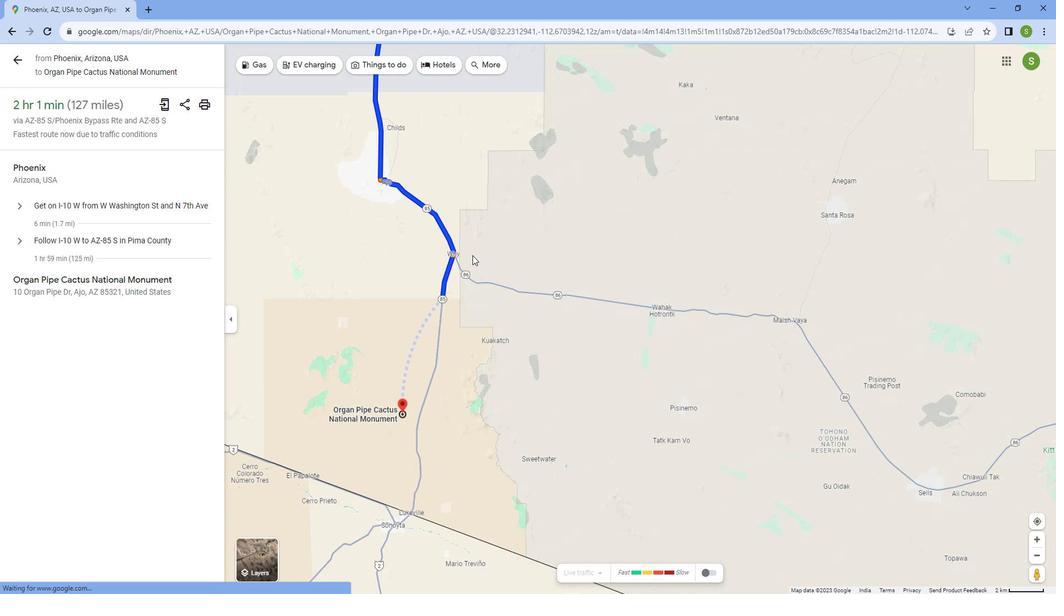 
Action: Mouse scrolled (479, 252) with delta (0, 0)
Screenshot: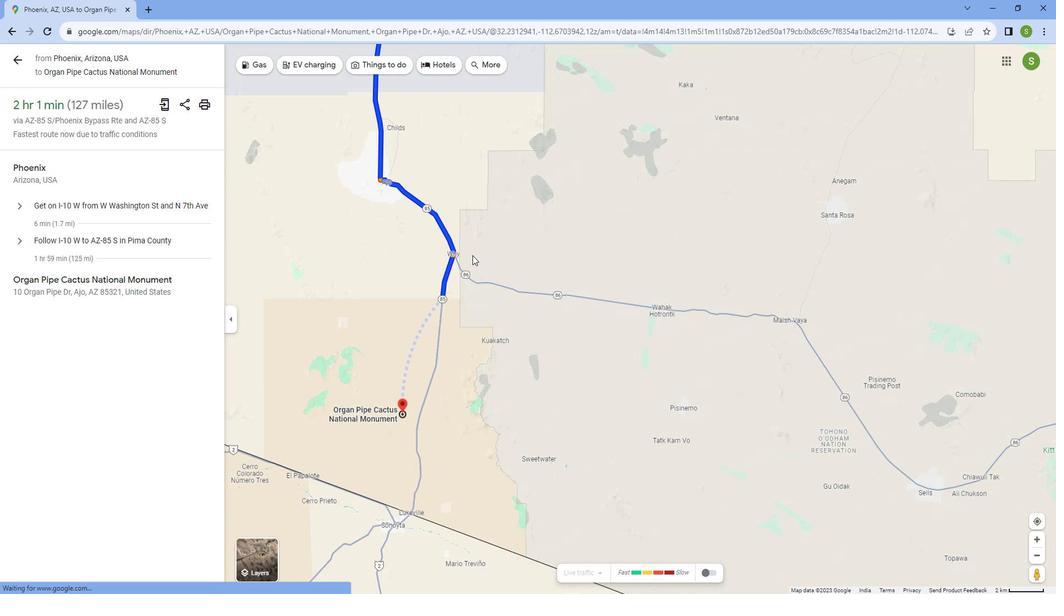 
Action: Mouse scrolled (479, 252) with delta (0, 0)
Screenshot: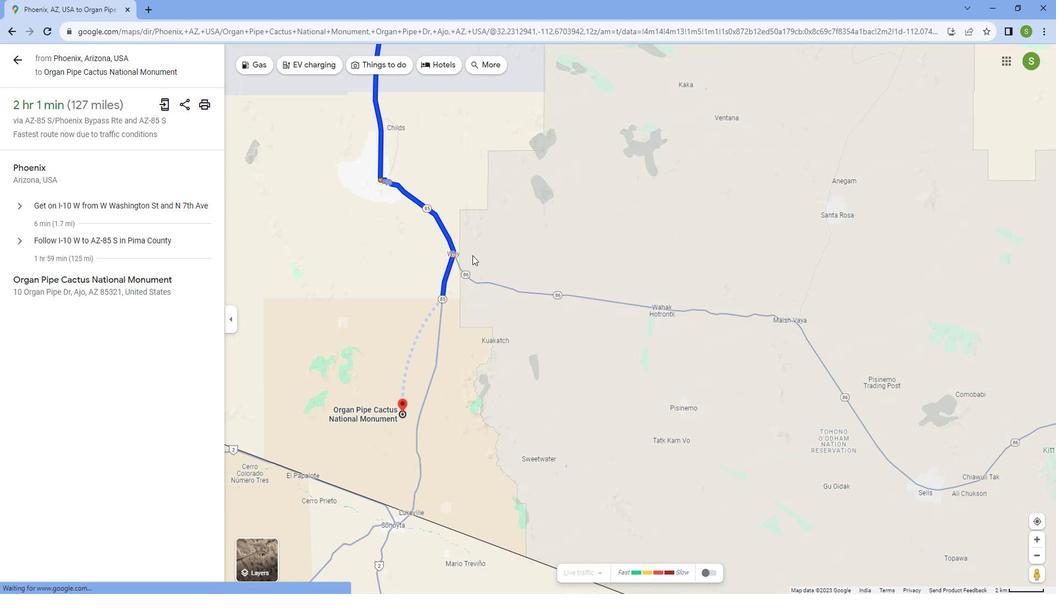 
Action: Mouse scrolled (479, 252) with delta (0, 0)
Screenshot: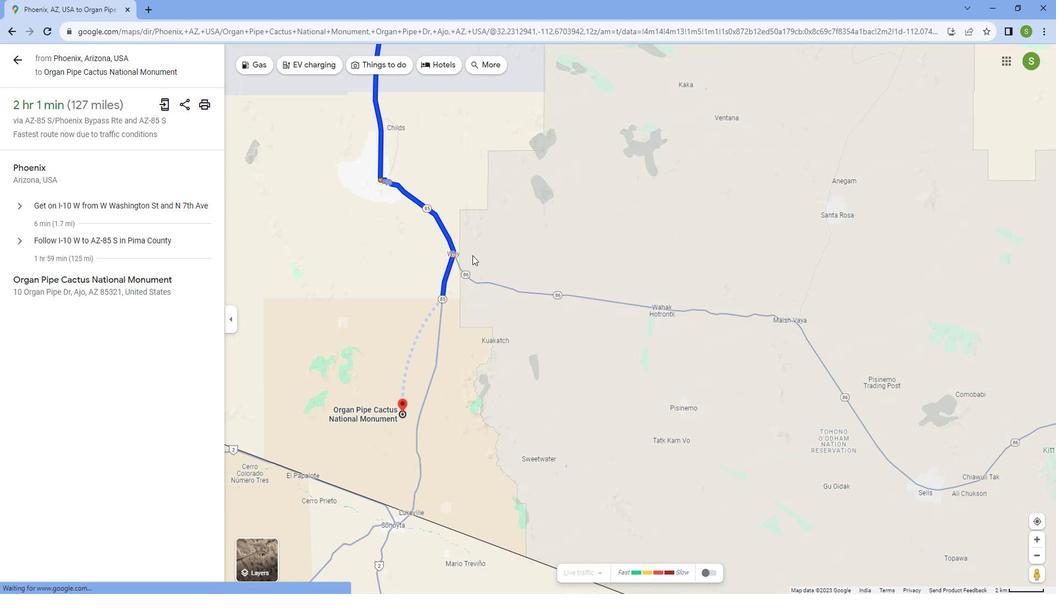 
Action: Mouse scrolled (479, 252) with delta (0, 0)
Screenshot: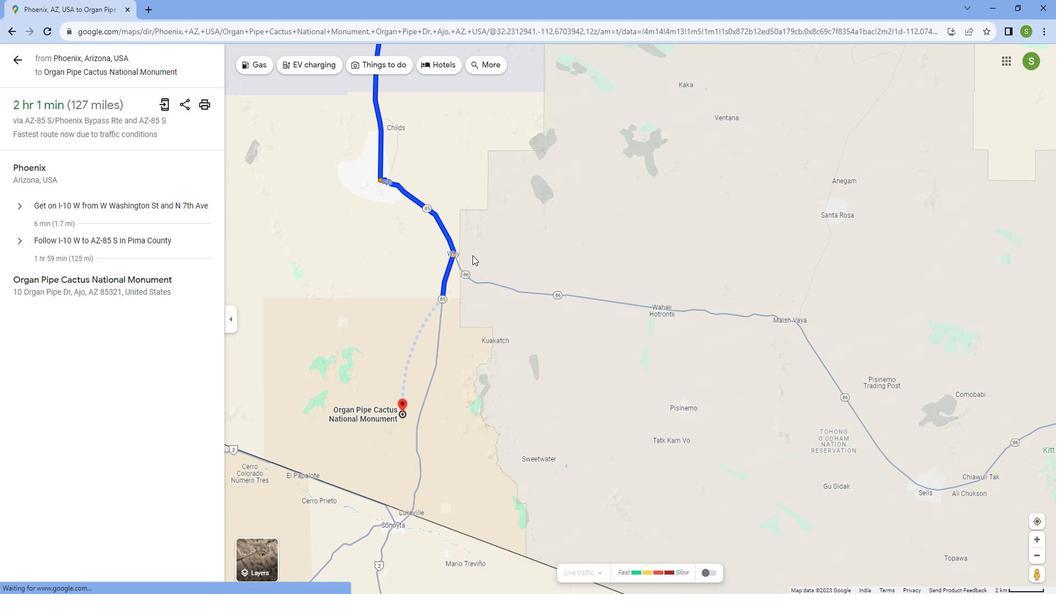 
Action: Mouse scrolled (479, 252) with delta (0, 0)
Screenshot: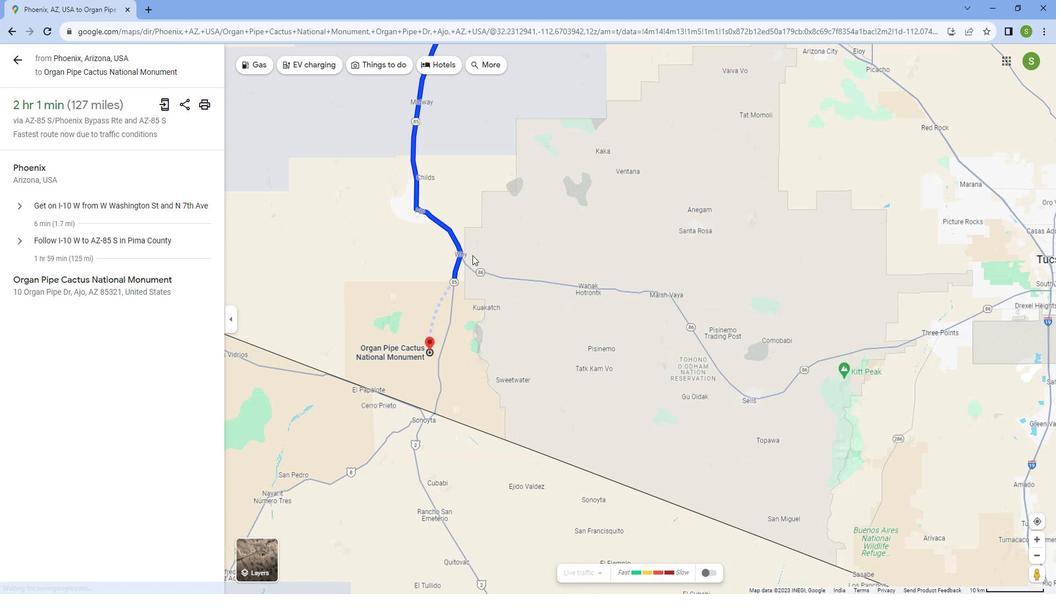 
Action: Mouse scrolled (479, 252) with delta (0, 0)
Screenshot: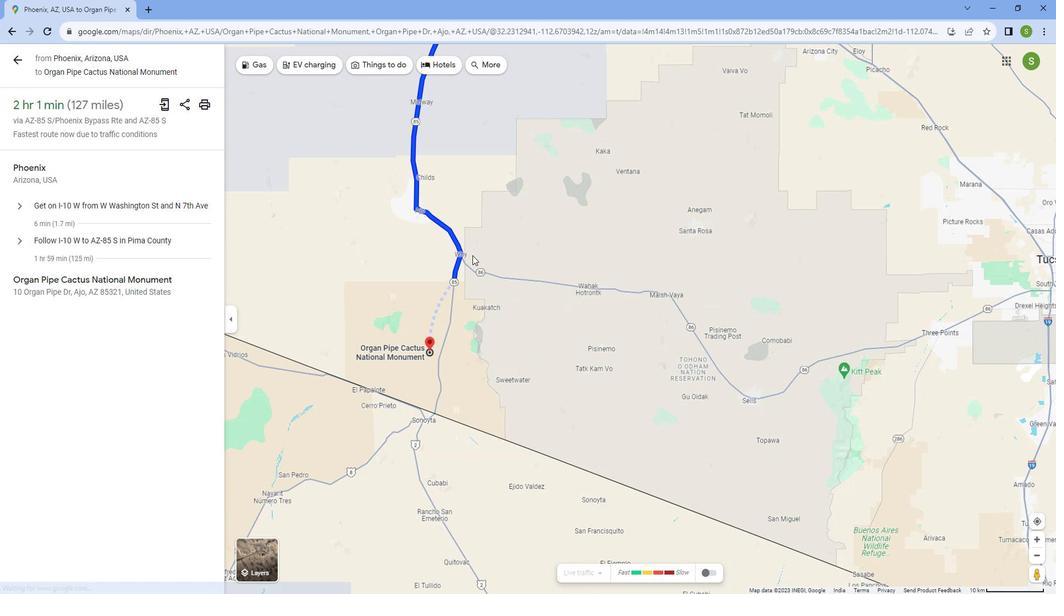 
Action: Mouse scrolled (479, 251) with delta (0, -1)
Screenshot: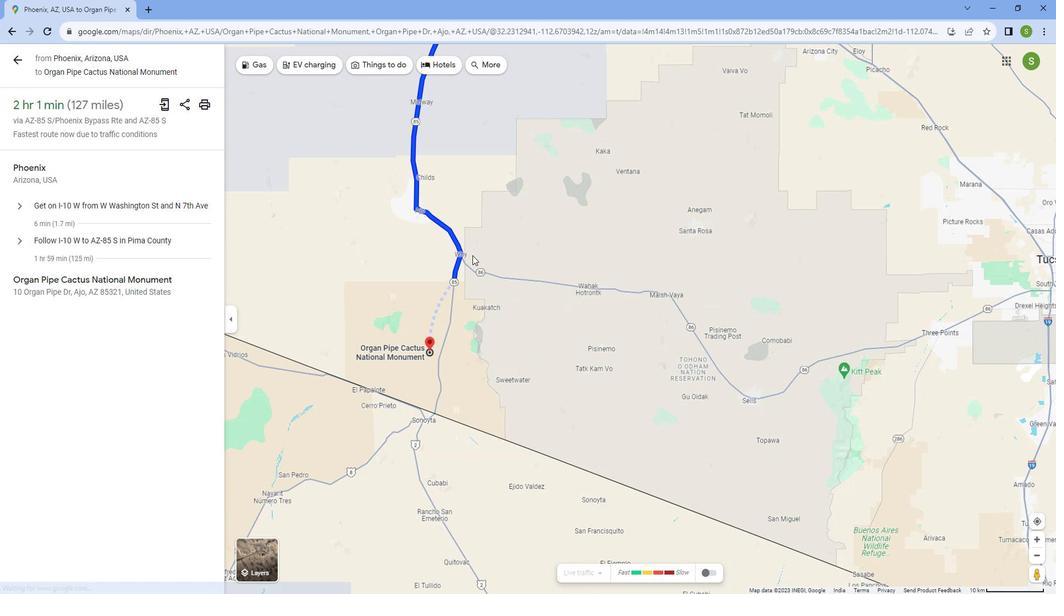 
Action: Mouse scrolled (479, 252) with delta (0, 0)
Screenshot: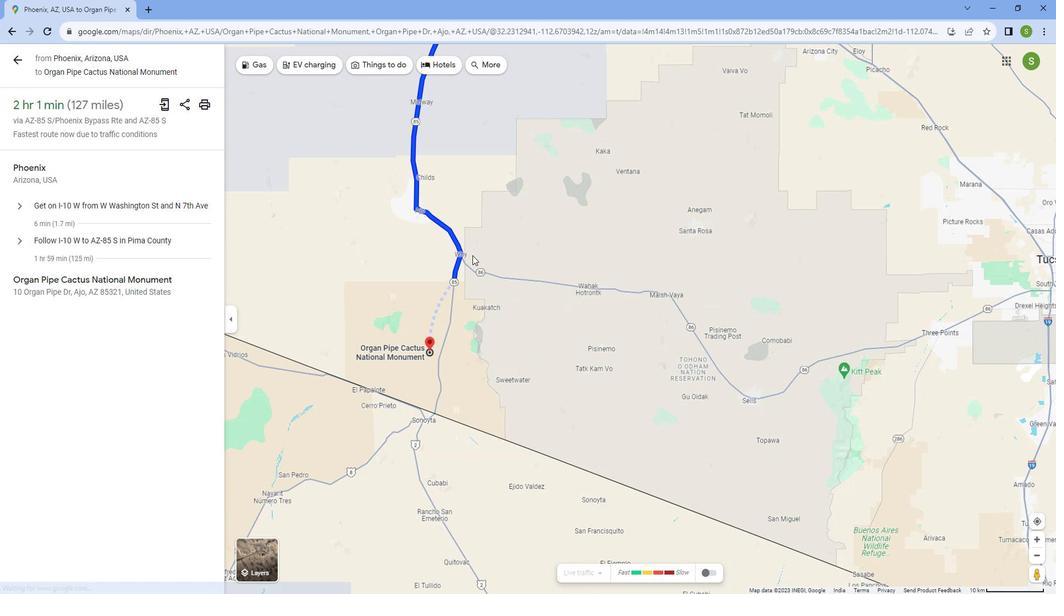 
Action: Mouse scrolled (479, 252) with delta (0, 0)
Screenshot: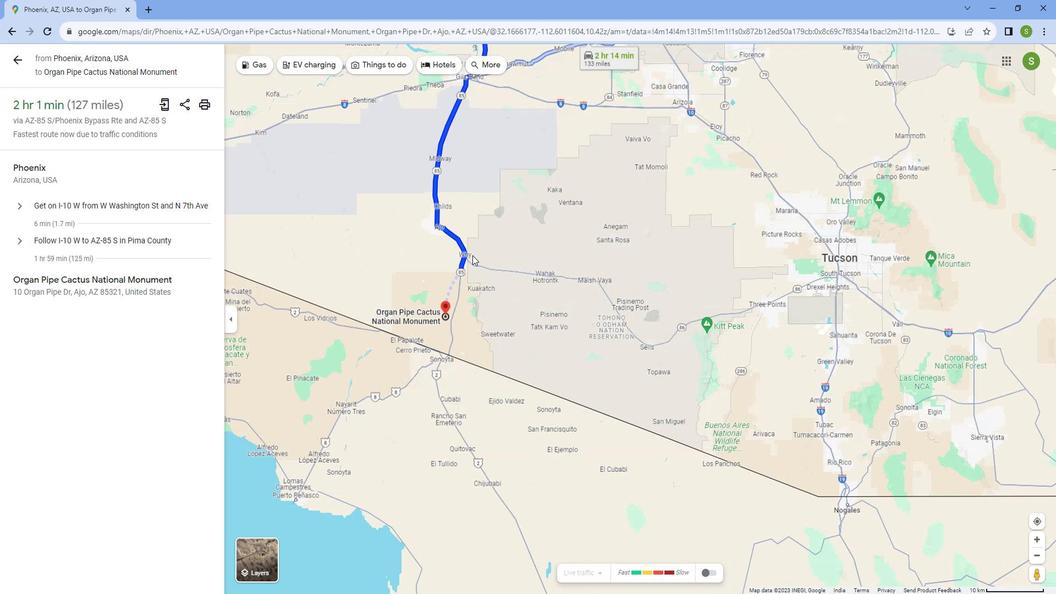 
Action: Mouse scrolled (479, 252) with delta (0, 0)
Screenshot: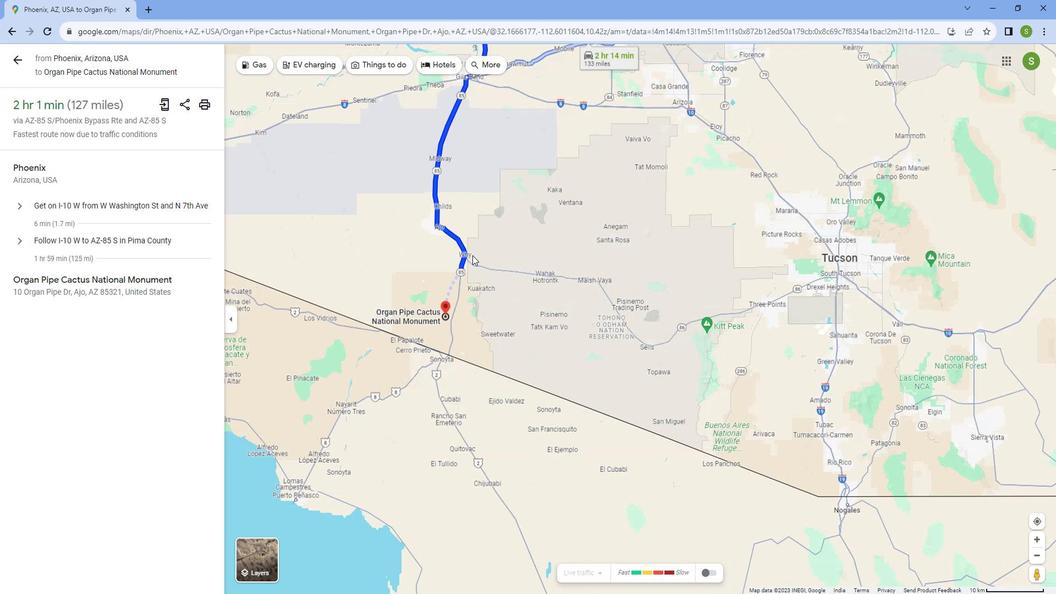 
Action: Mouse moved to (553, 133)
Screenshot: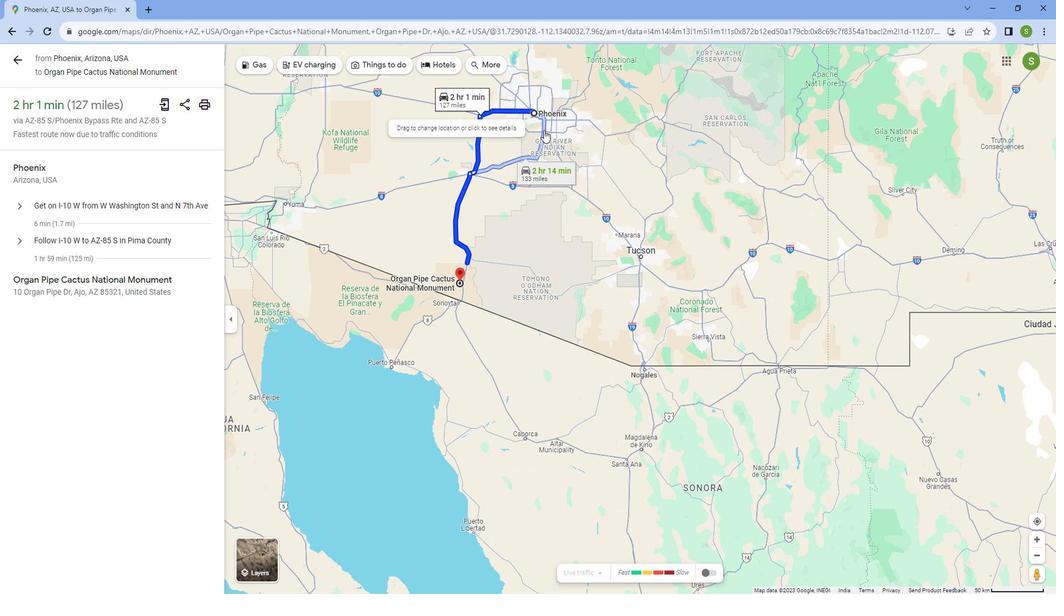 
Action: Mouse scrolled (553, 133) with delta (0, 0)
Screenshot: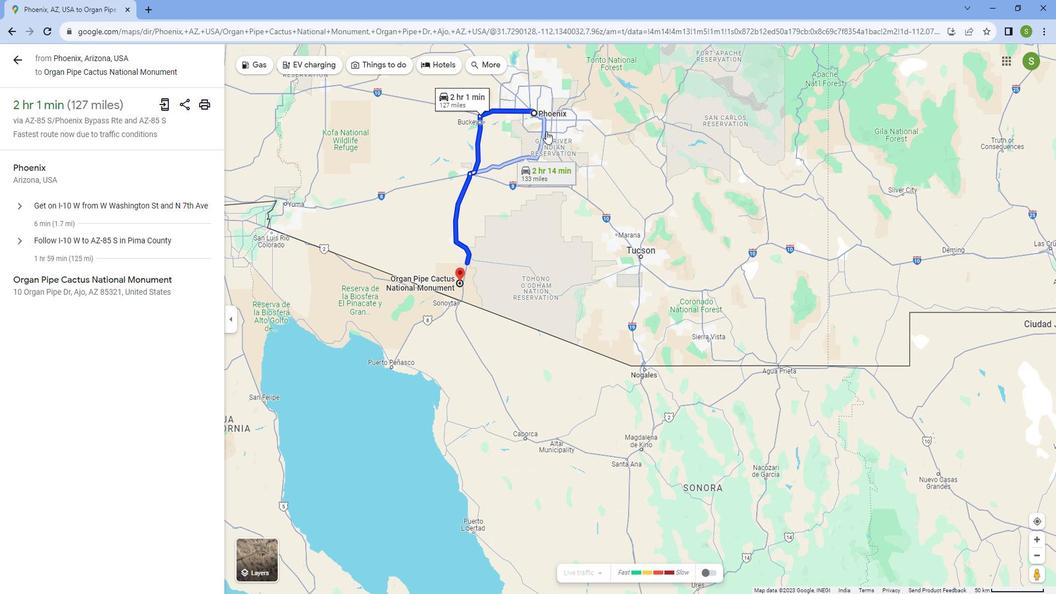 
Action: Mouse moved to (553, 133)
Screenshot: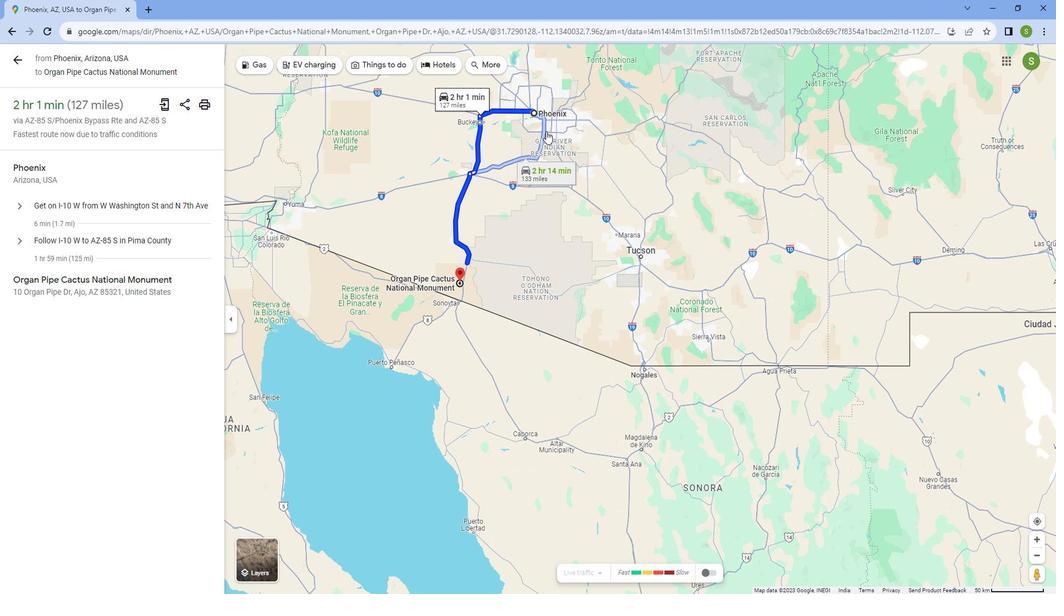 
Action: Mouse scrolled (553, 133) with delta (0, 0)
Screenshot: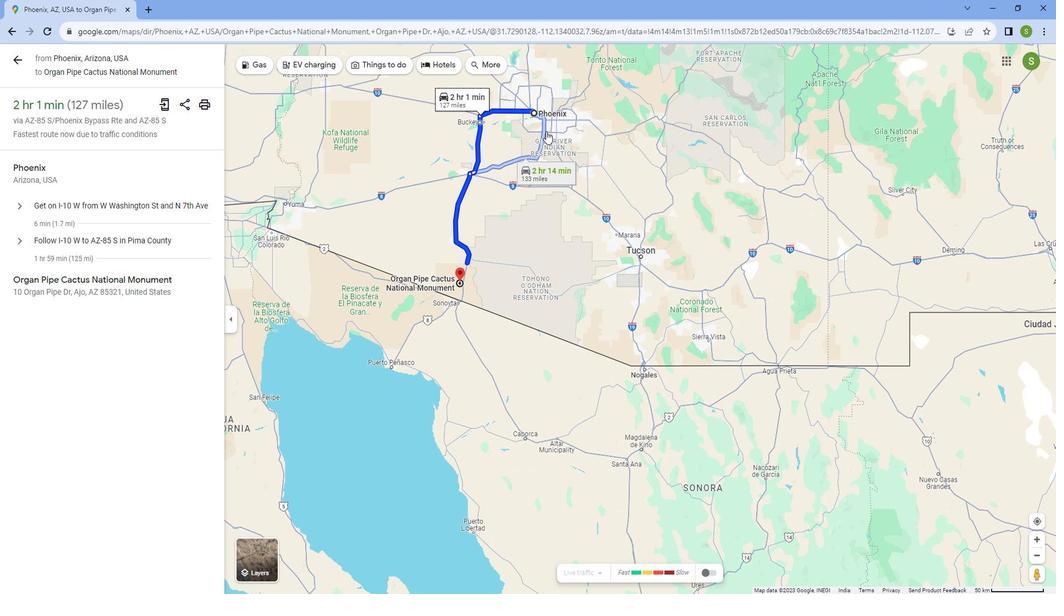 
Action: Mouse moved to (553, 124)
Screenshot: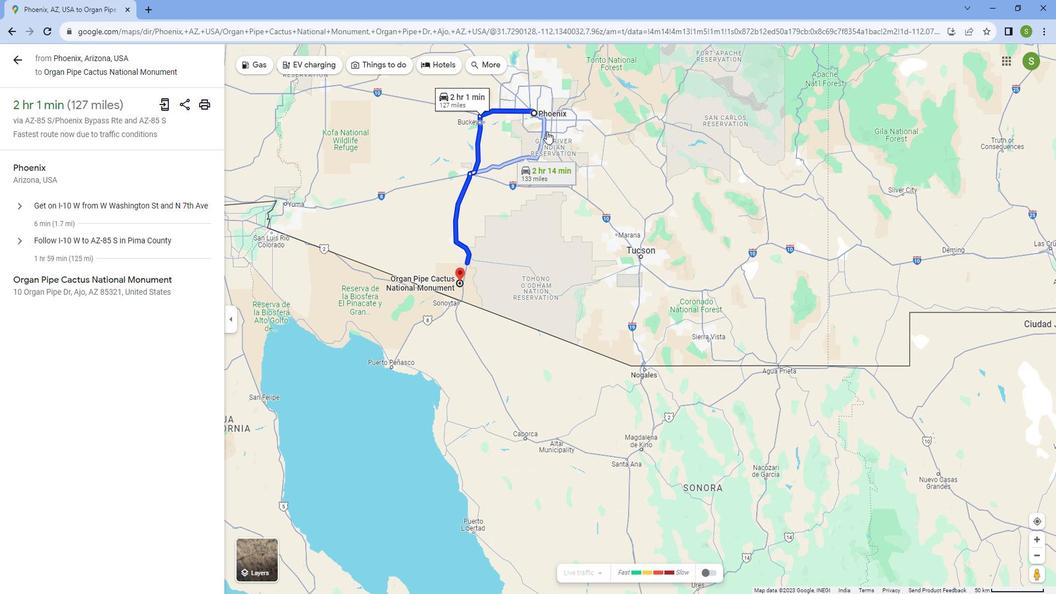 
Action: Mouse scrolled (553, 125) with delta (0, 0)
Screenshot: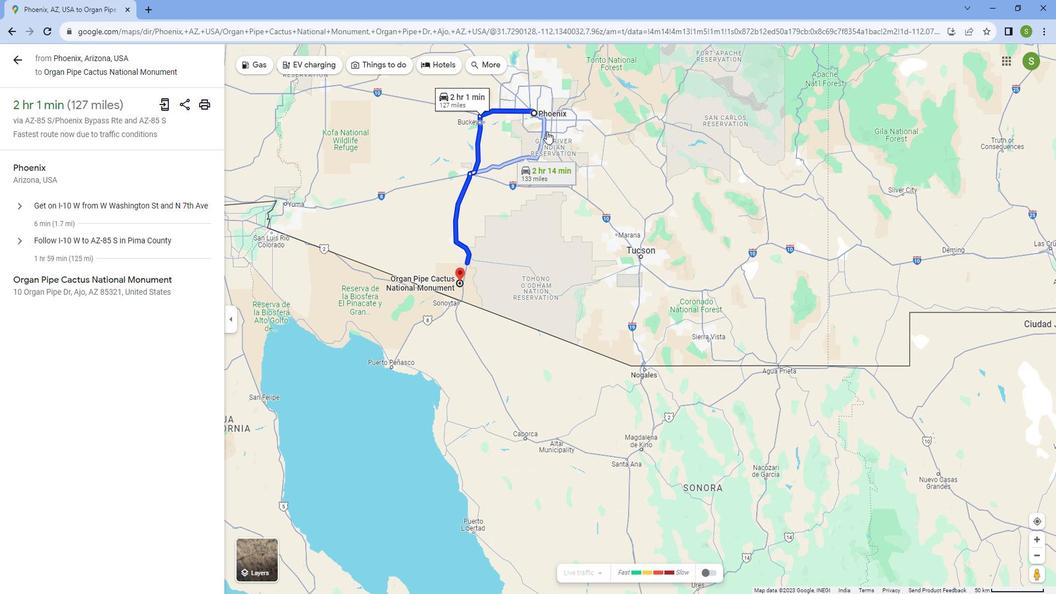 
Action: Mouse moved to (553, 123)
Screenshot: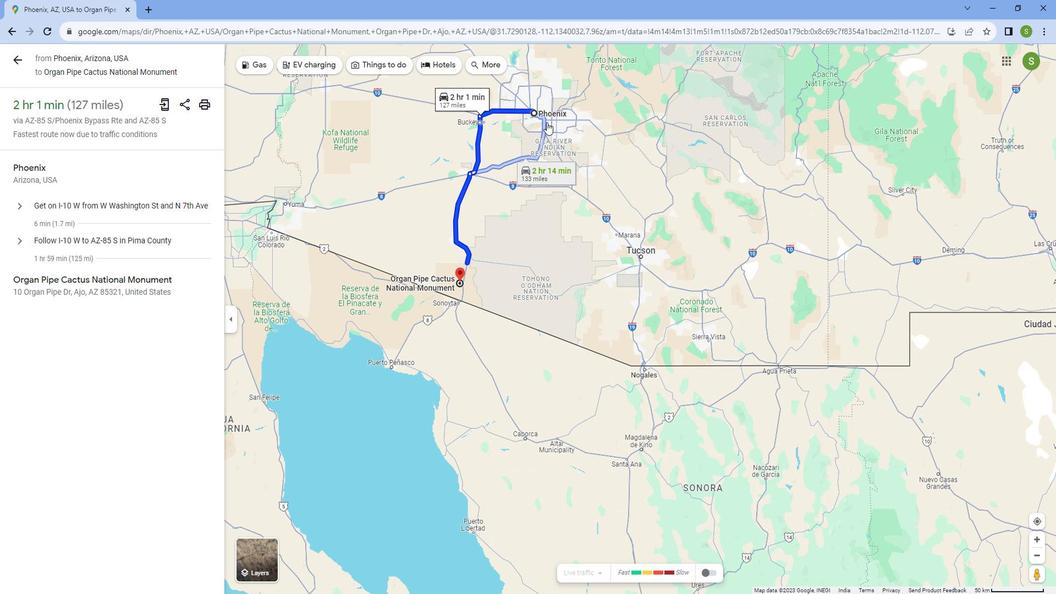 
Action: Mouse scrolled (553, 124) with delta (0, 0)
Screenshot: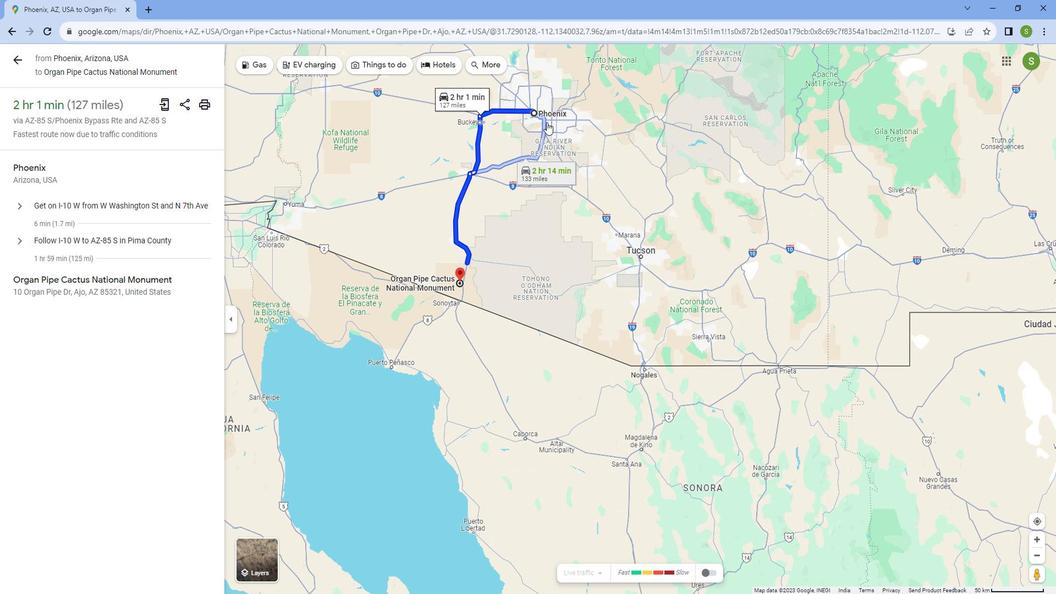
Action: Mouse moved to (540, 119)
Screenshot: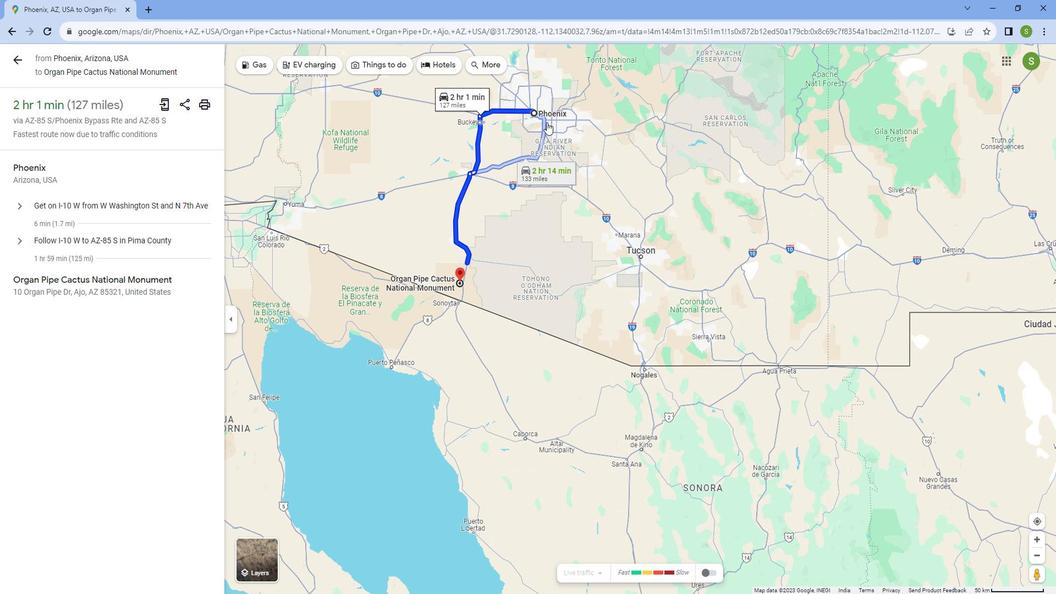 
Action: Mouse scrolled (540, 119) with delta (0, 0)
Screenshot: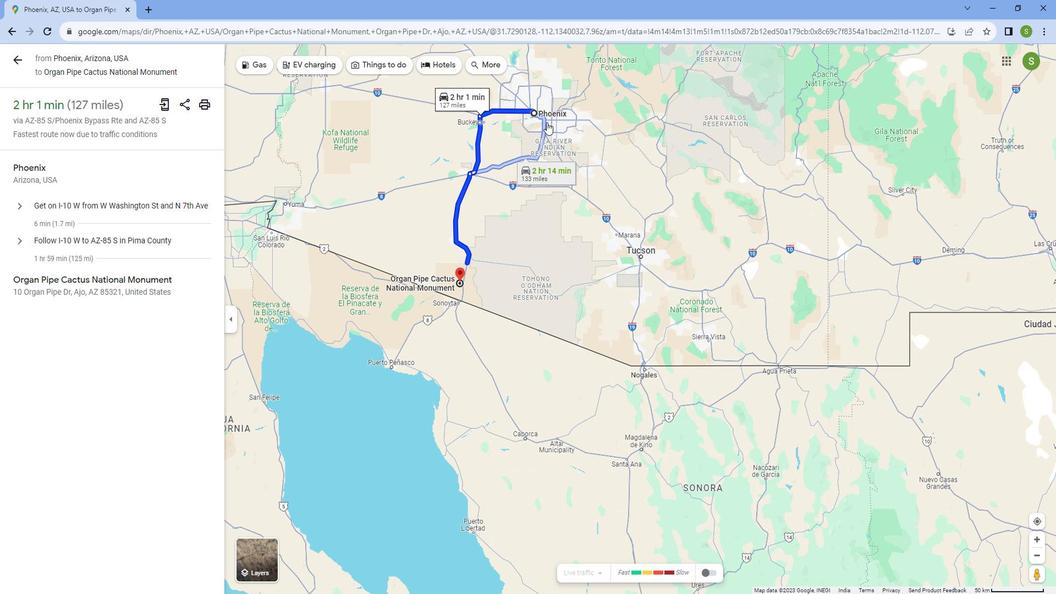 
Action: Mouse moved to (524, 94)
Screenshot: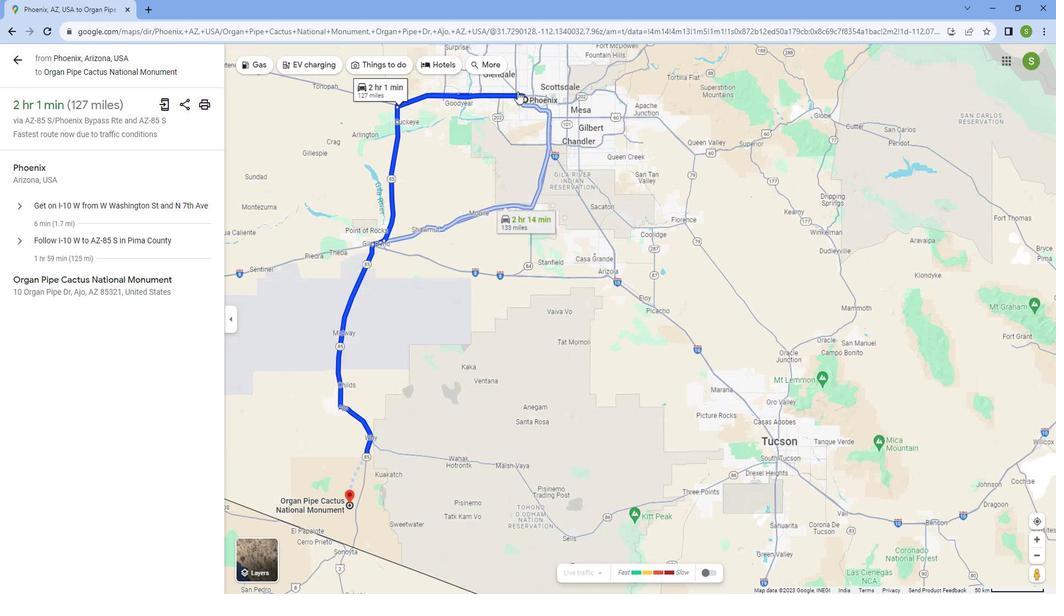 
Action: Mouse scrolled (524, 94) with delta (0, 0)
Screenshot: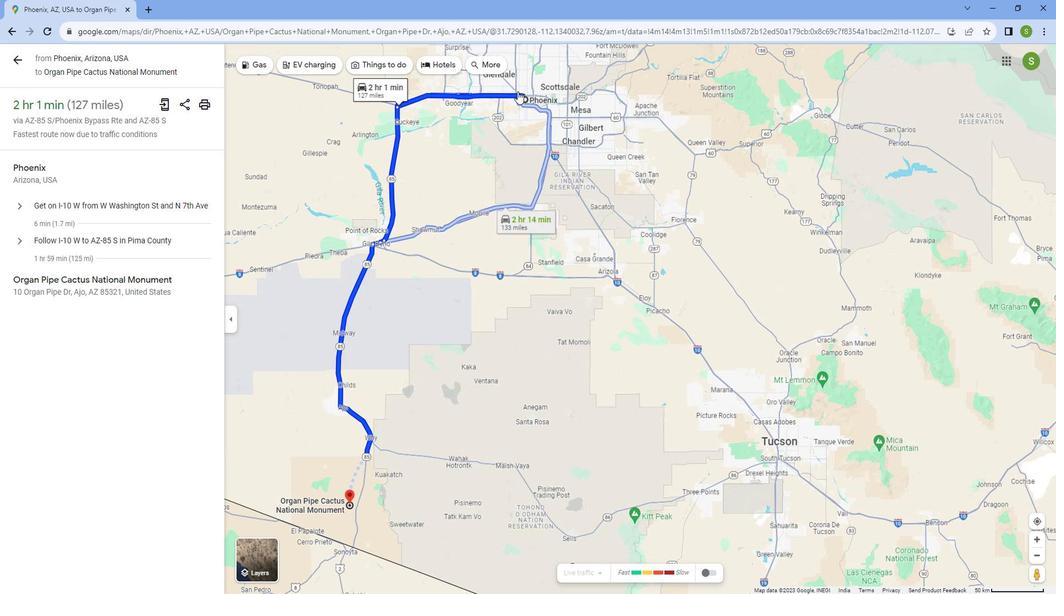 
Action: Mouse scrolled (524, 94) with delta (0, 0)
Screenshot: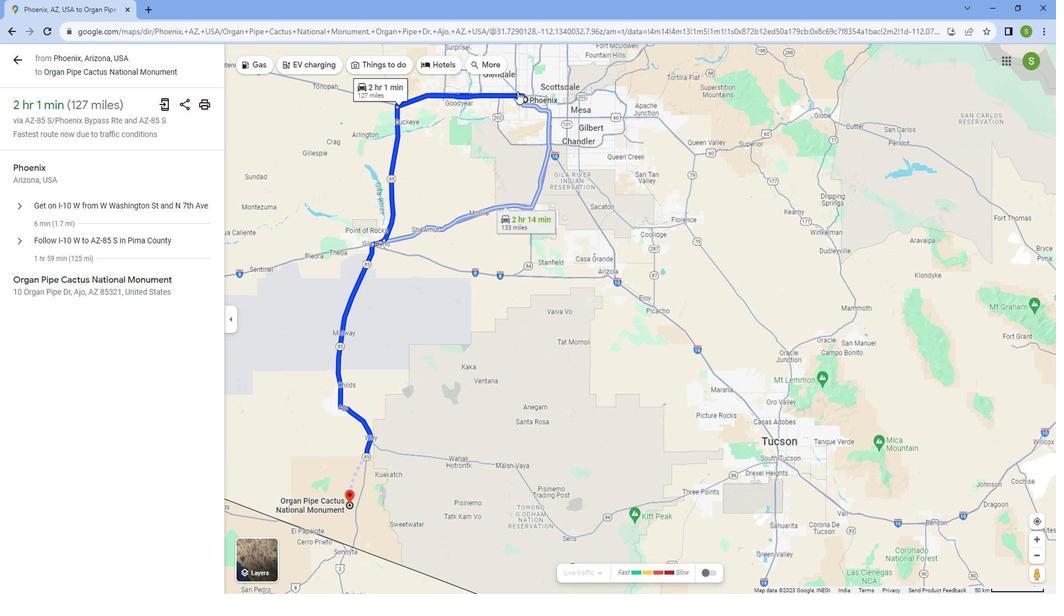 
Action: Mouse scrolled (524, 94) with delta (0, 0)
Screenshot: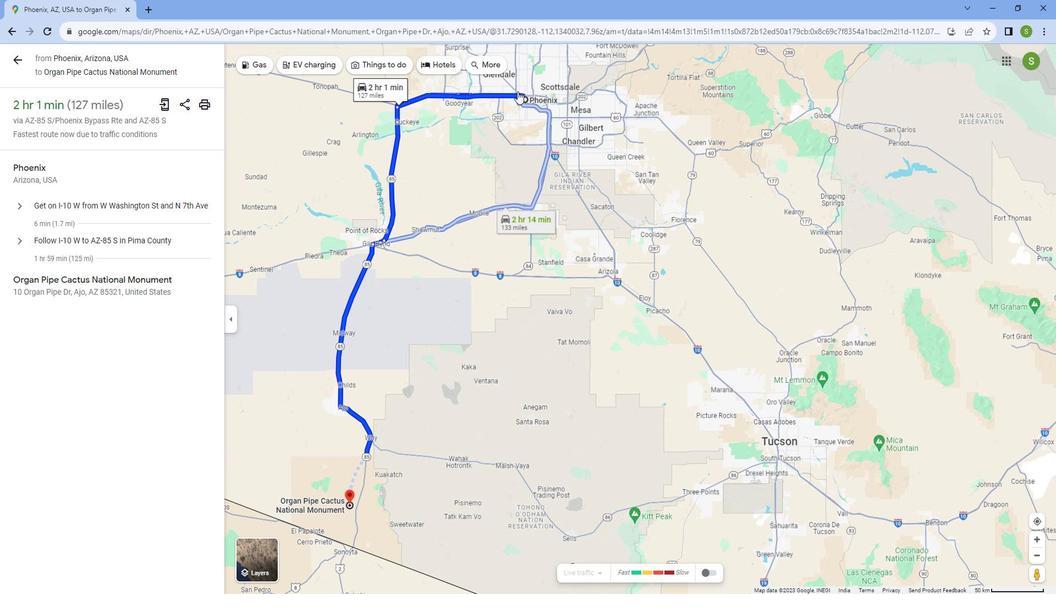 
Action: Mouse scrolled (524, 94) with delta (0, 0)
Screenshot: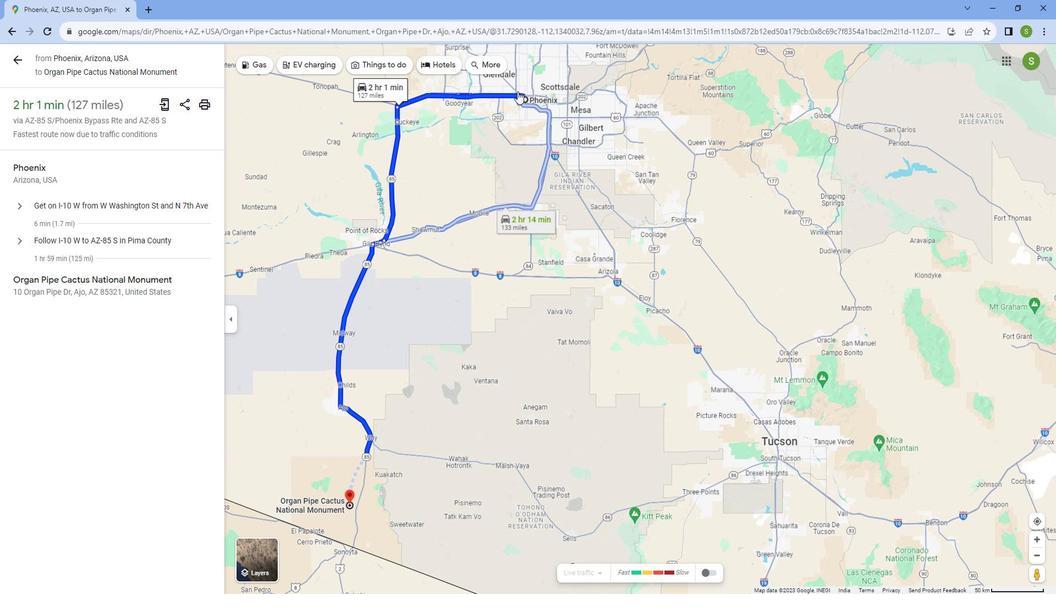 
Action: Mouse scrolled (524, 94) with delta (0, 0)
Screenshot: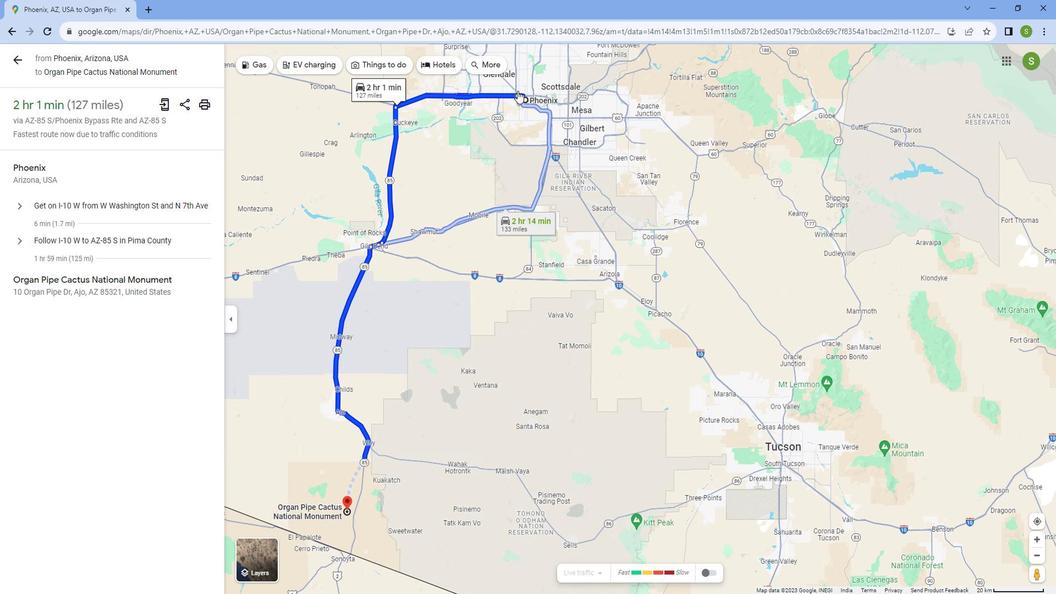 
Action: Mouse scrolled (524, 94) with delta (0, 0)
Screenshot: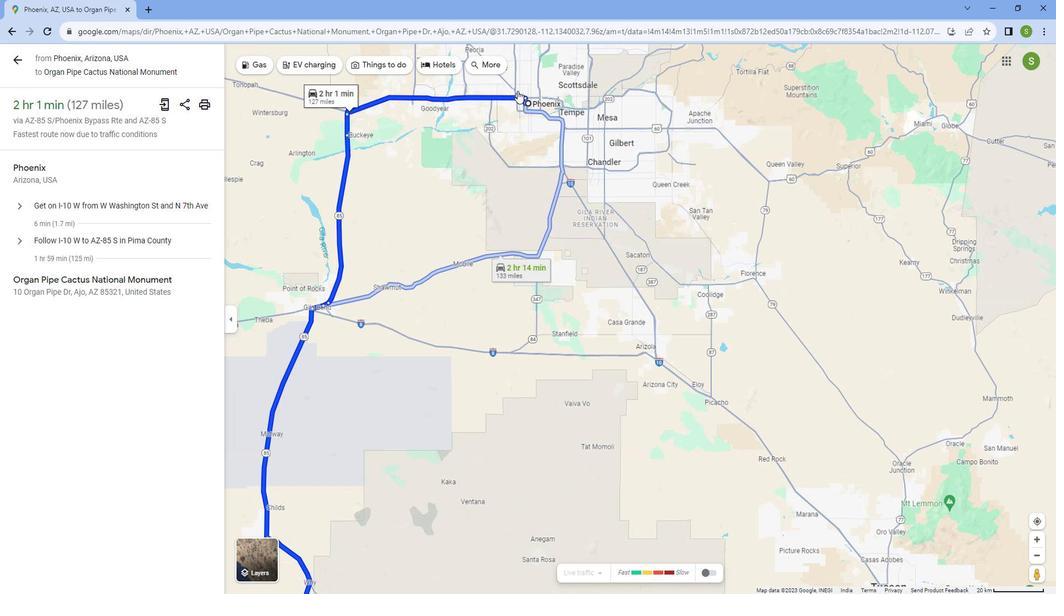
Action: Mouse moved to (539, 87)
Screenshot: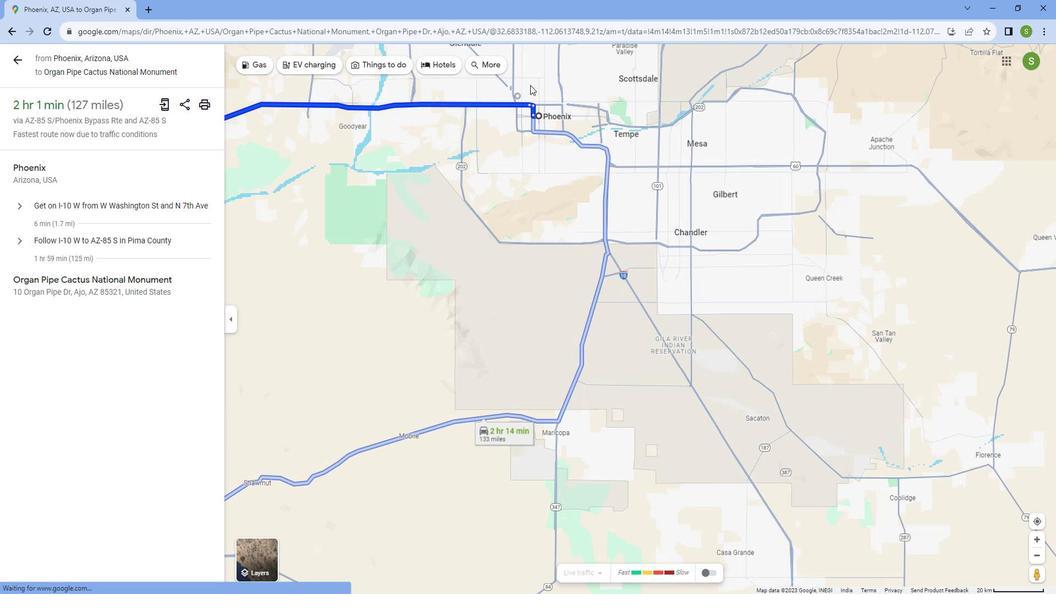 
Action: Mouse scrolled (539, 88) with delta (0, 0)
Screenshot: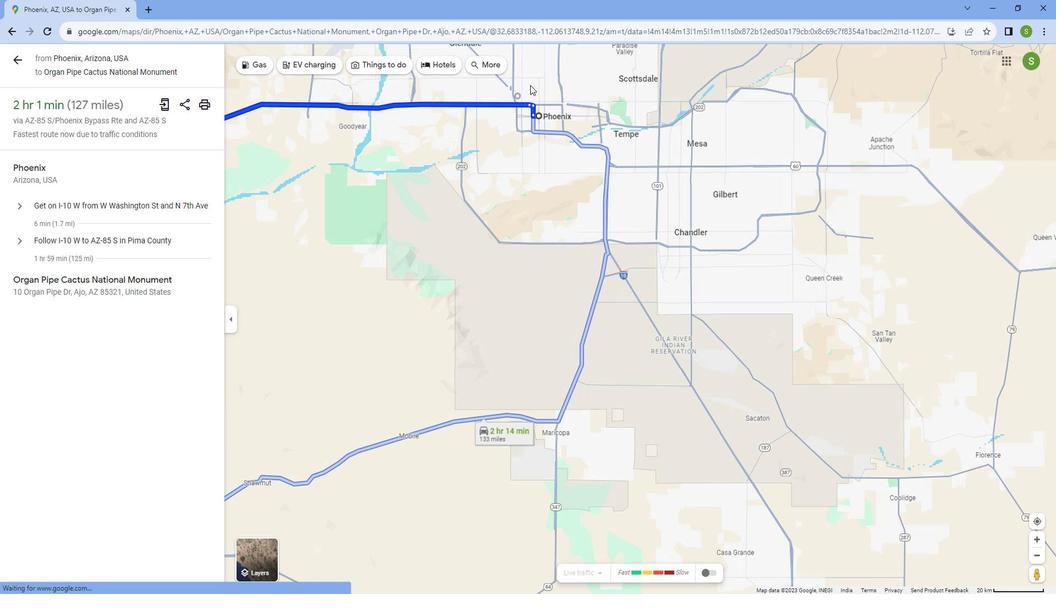 
Action: Mouse scrolled (539, 88) with delta (0, 0)
Screenshot: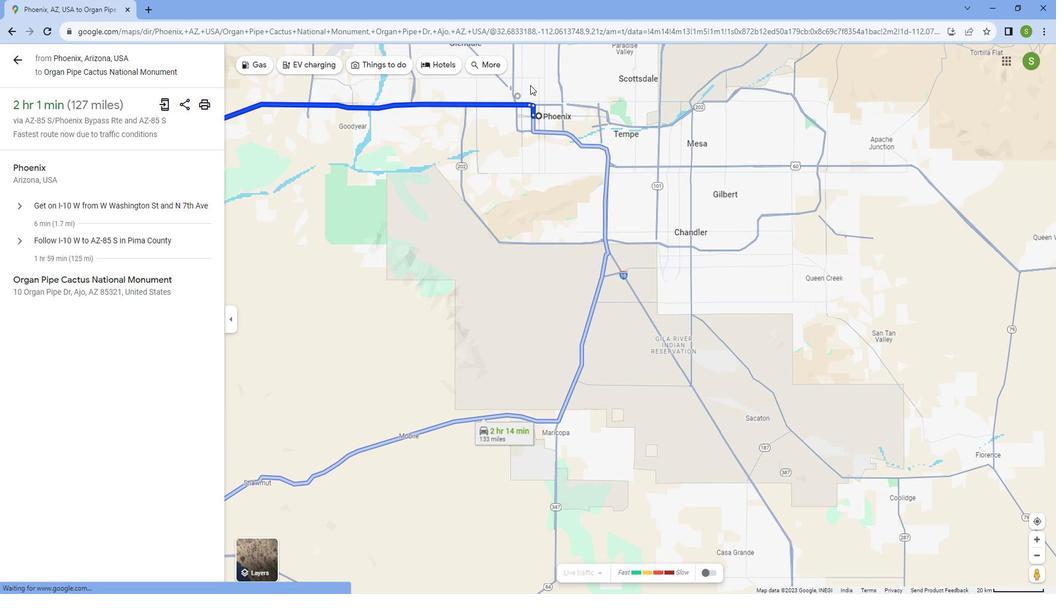 
Action: Mouse scrolled (539, 88) with delta (0, 0)
Screenshot: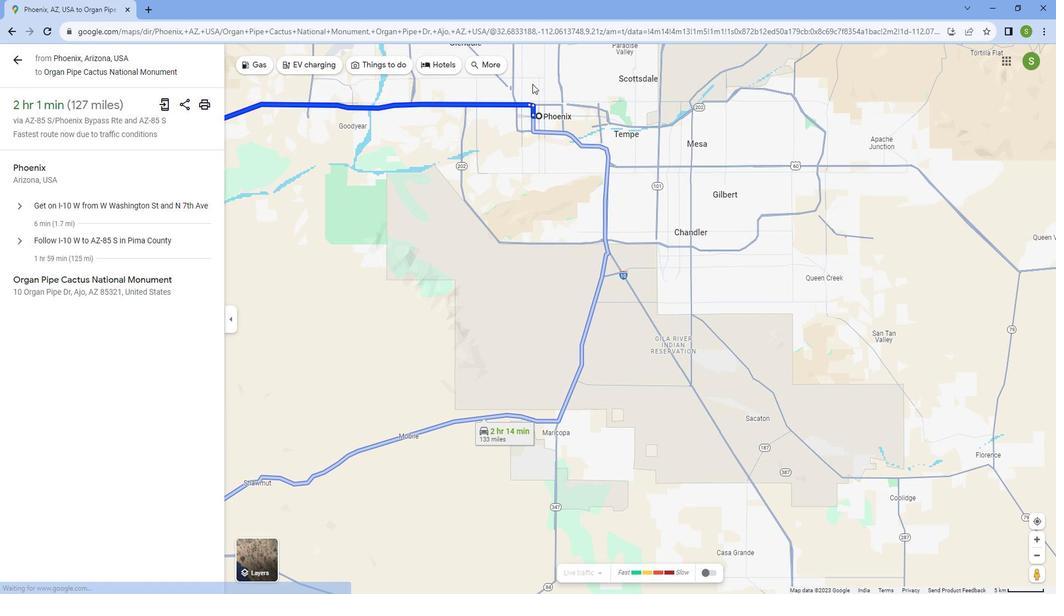 
Action: Mouse scrolled (539, 88) with delta (0, 0)
Screenshot: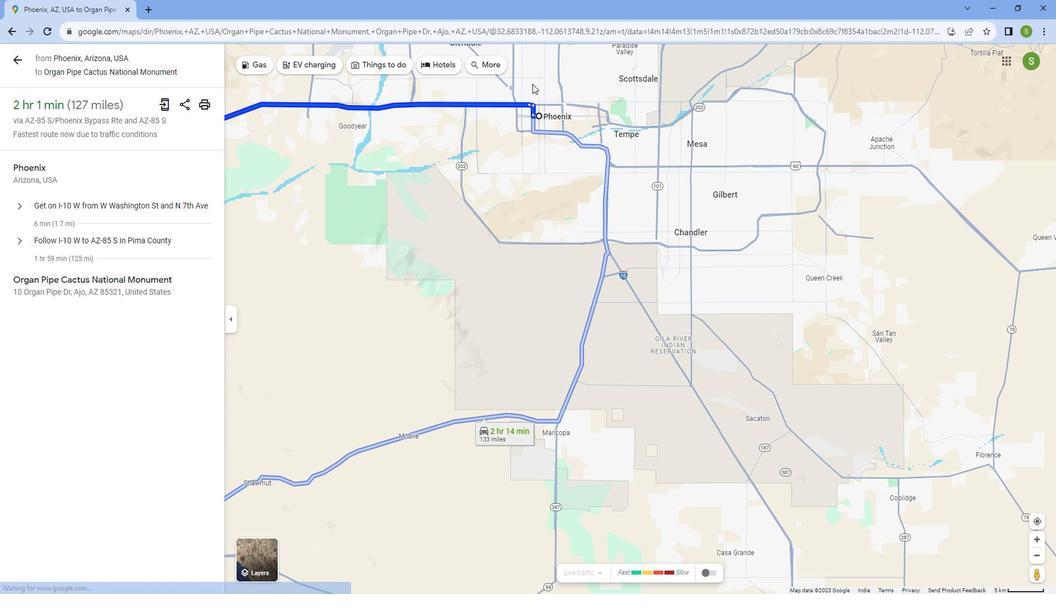 
Action: Mouse scrolled (539, 88) with delta (0, 0)
Screenshot: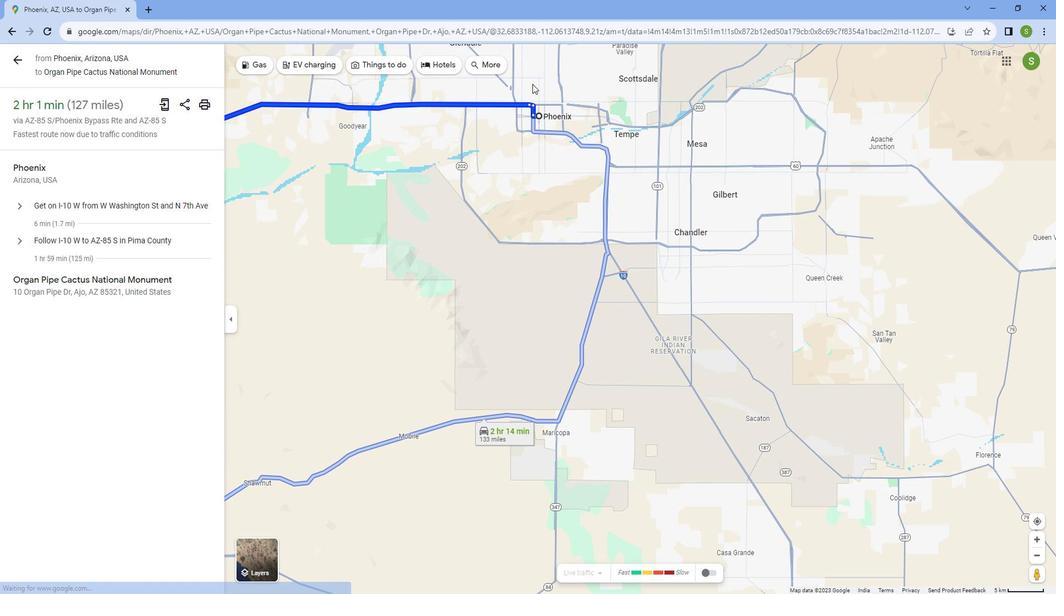 
Action: Mouse scrolled (539, 88) with delta (0, 0)
Screenshot: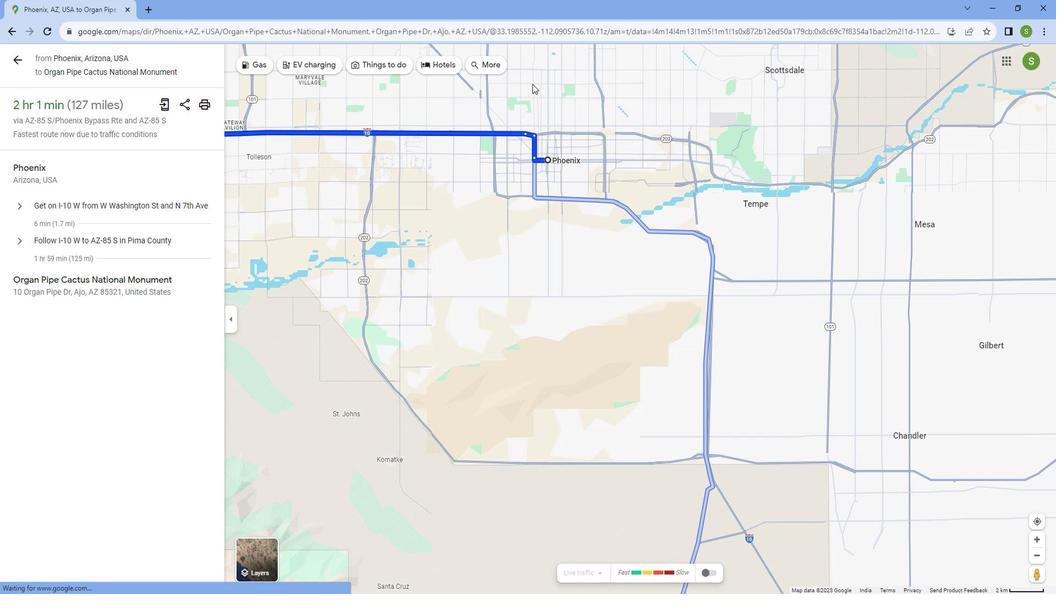 
Action: Mouse moved to (539, 87)
Screenshot: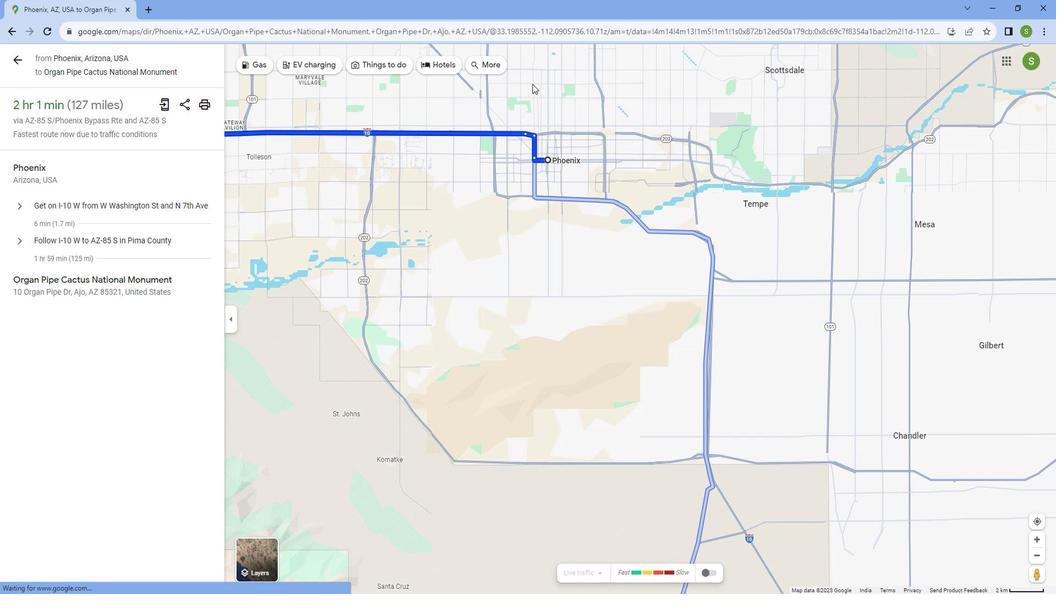 
Action: Mouse scrolled (539, 88) with delta (0, 0)
Screenshot: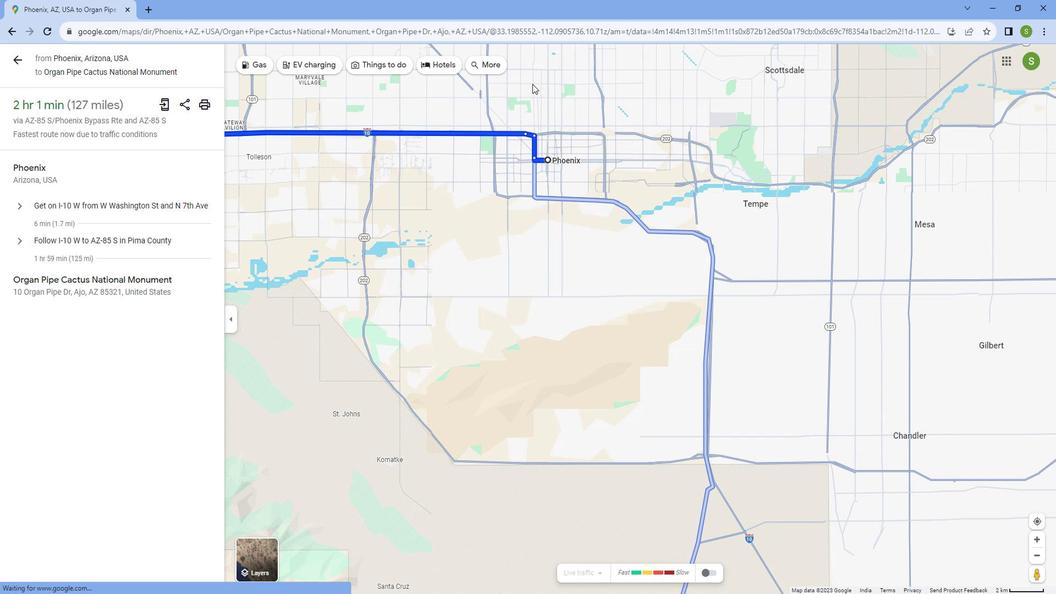 
Action: Mouse moved to (537, 87)
Screenshot: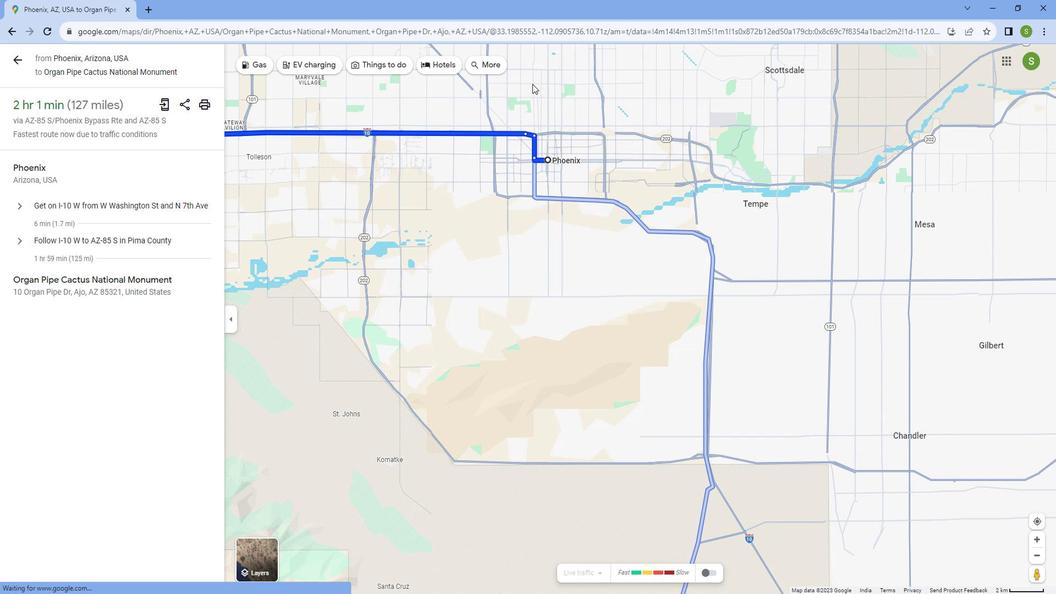 
Action: Mouse scrolled (537, 88) with delta (0, 0)
Screenshot: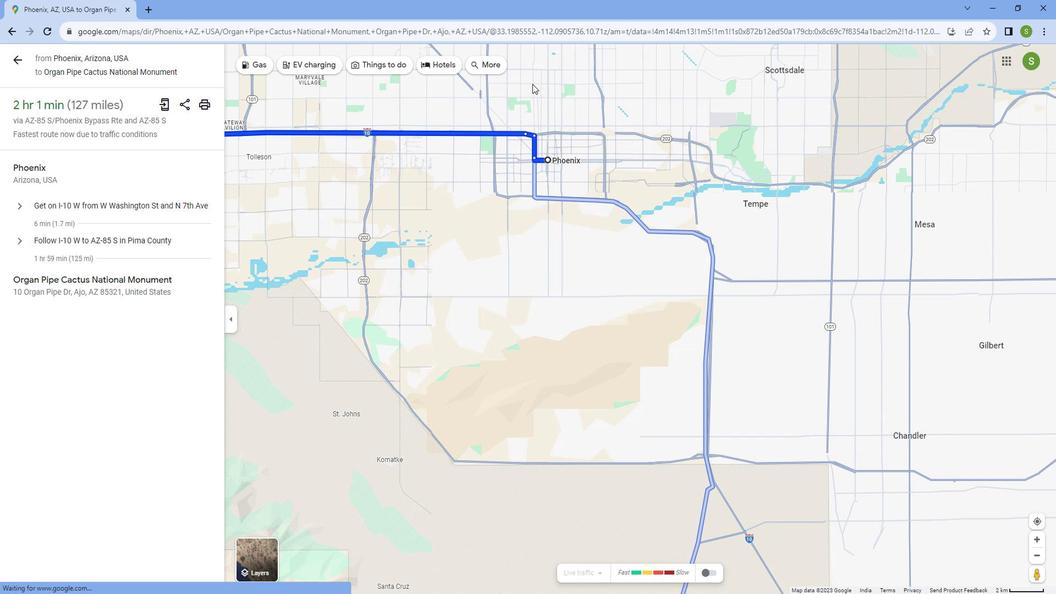 
Action: Mouse moved to (535, 88)
Screenshot: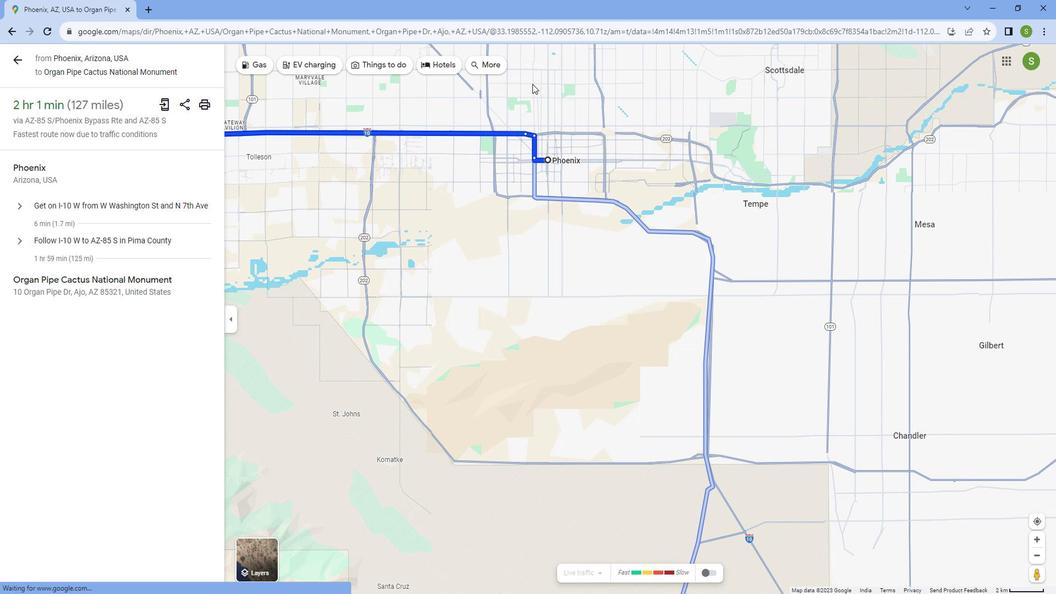 
Action: Mouse scrolled (535, 88) with delta (0, 0)
Screenshot: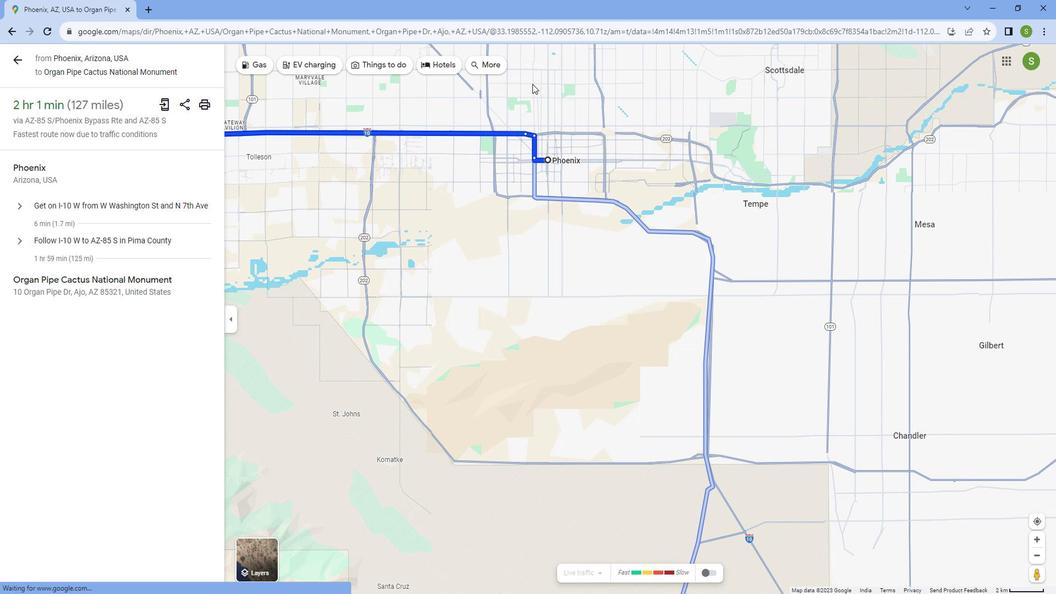 
Action: Mouse moved to (532, 91)
Screenshot: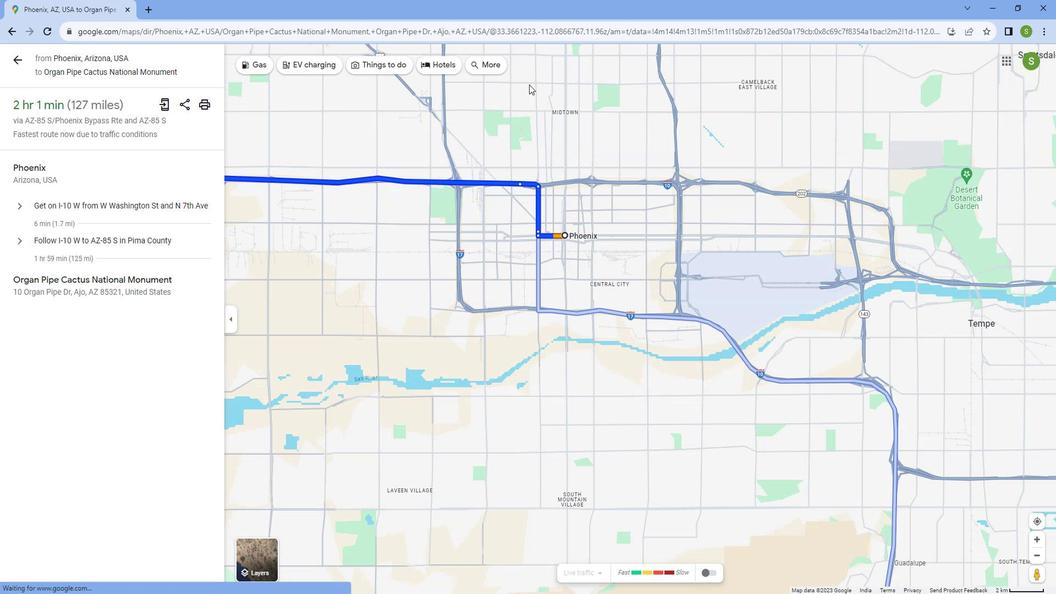 
Action: Mouse scrolled (532, 91) with delta (0, 0)
Screenshot: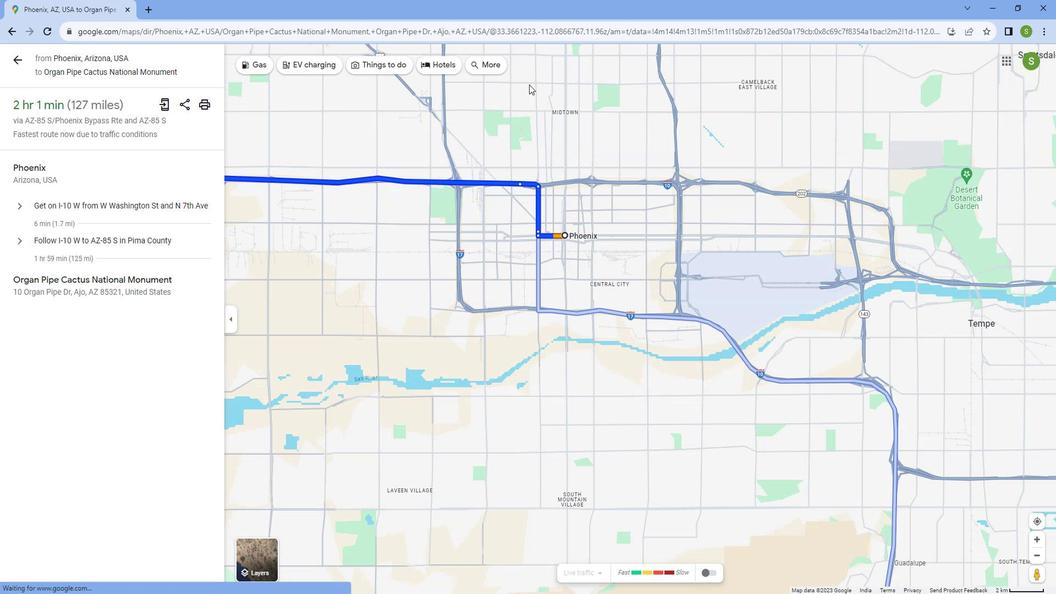 
Action: Mouse moved to (531, 92)
Screenshot: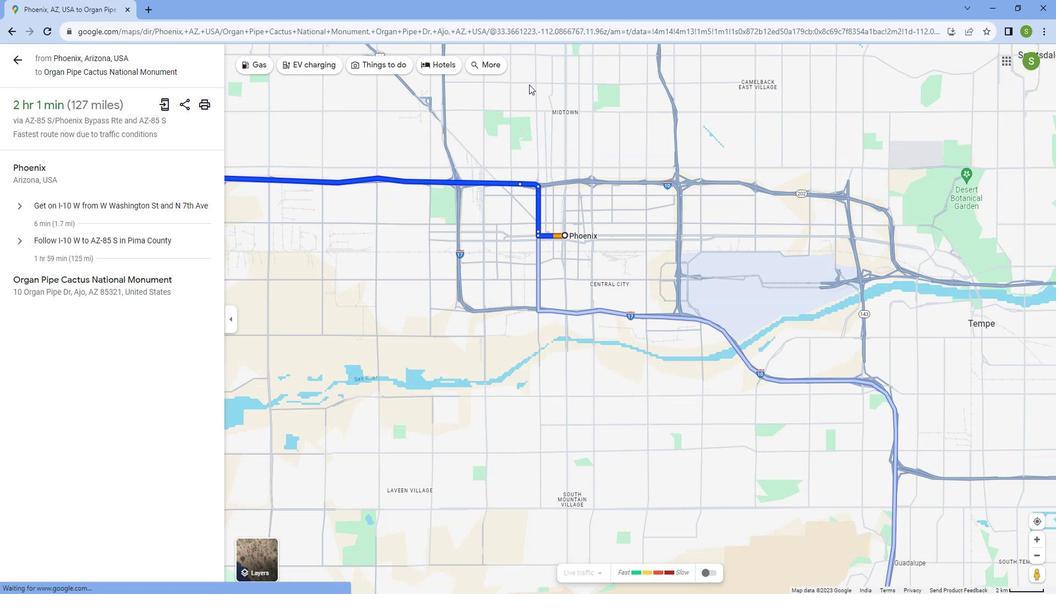 
Action: Mouse scrolled (531, 92) with delta (0, 0)
Screenshot: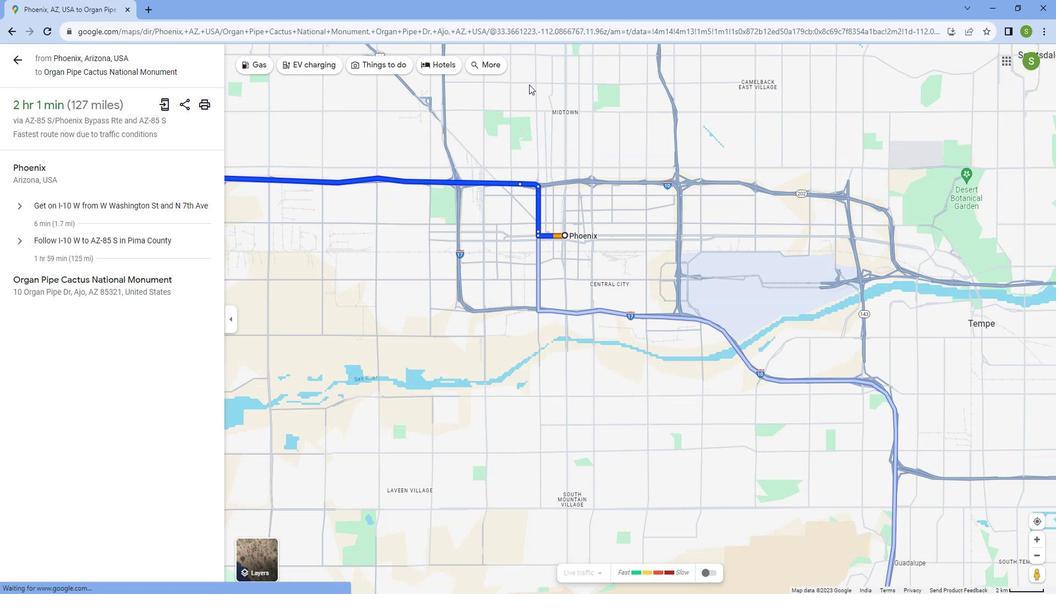
Action: Mouse moved to (528, 94)
Screenshot: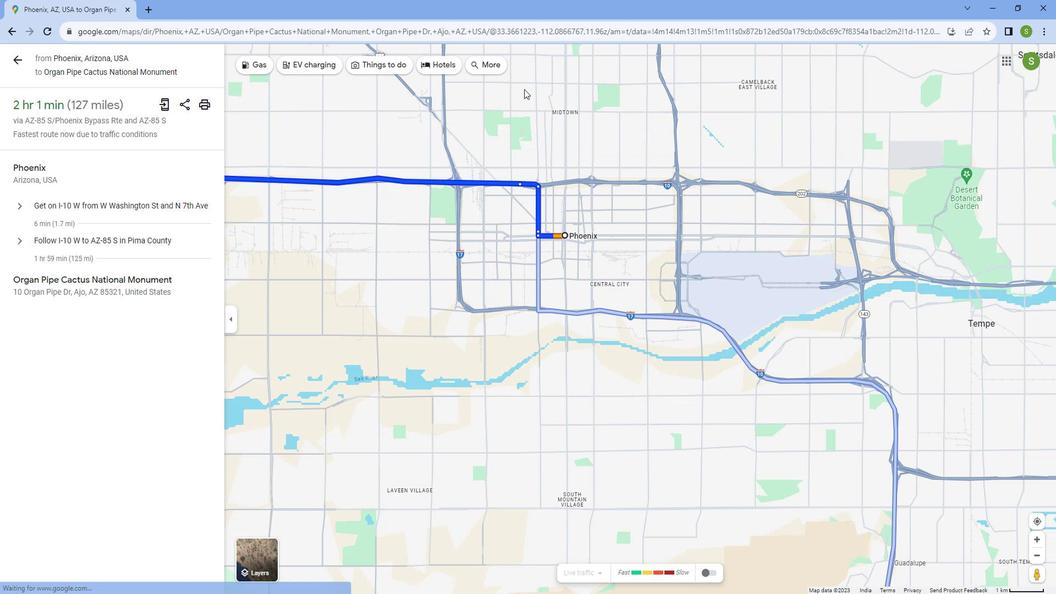 
Action: Mouse scrolled (528, 94) with delta (0, 0)
Screenshot: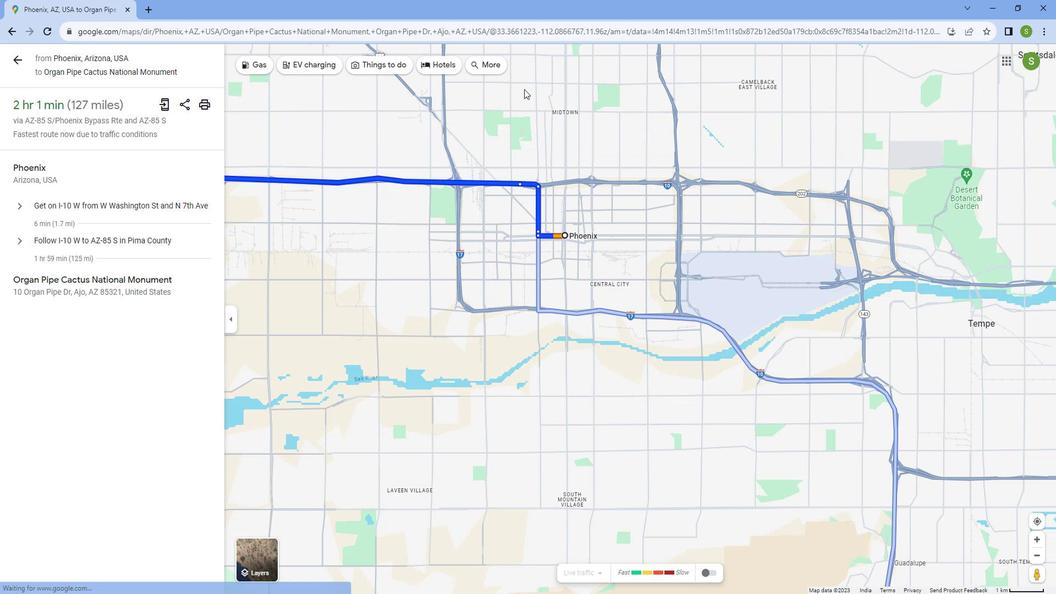 
Action: Mouse moved to (527, 94)
Screenshot: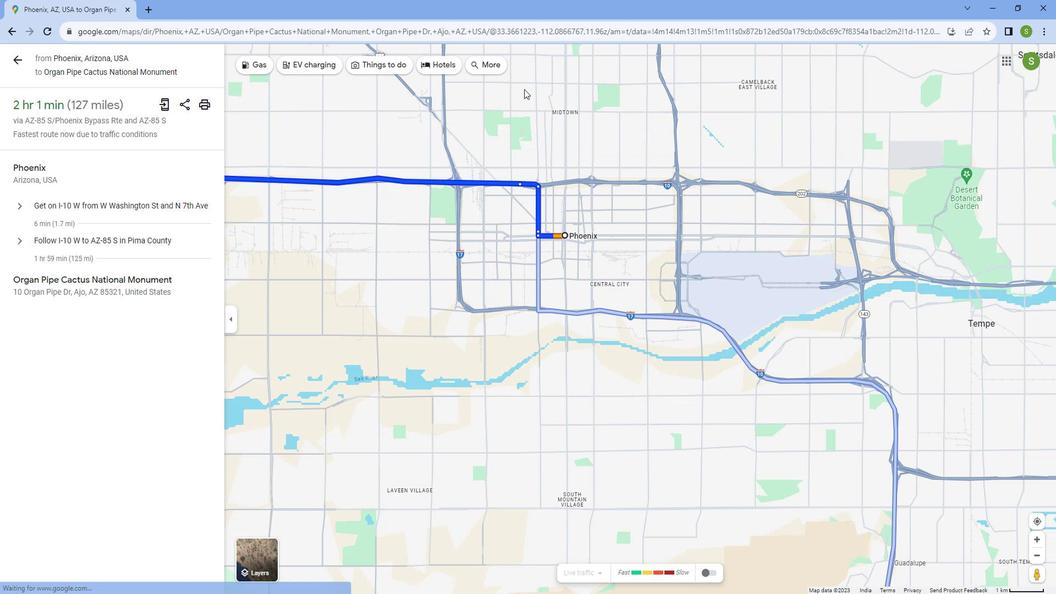 
Action: Mouse scrolled (527, 95) with delta (0, 0)
Screenshot: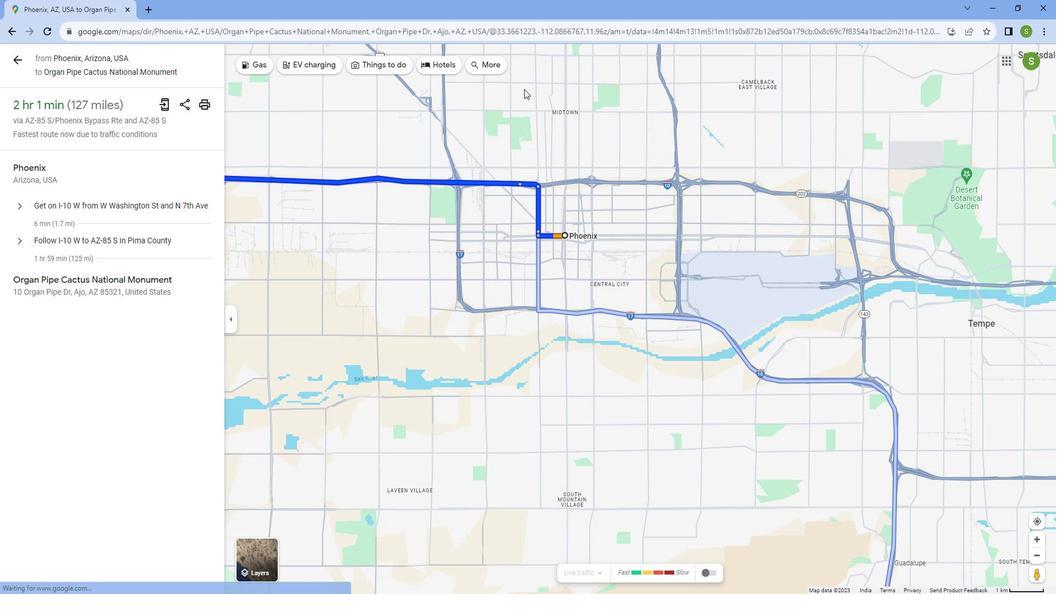 
Action: Mouse moved to (499, 150)
Screenshot: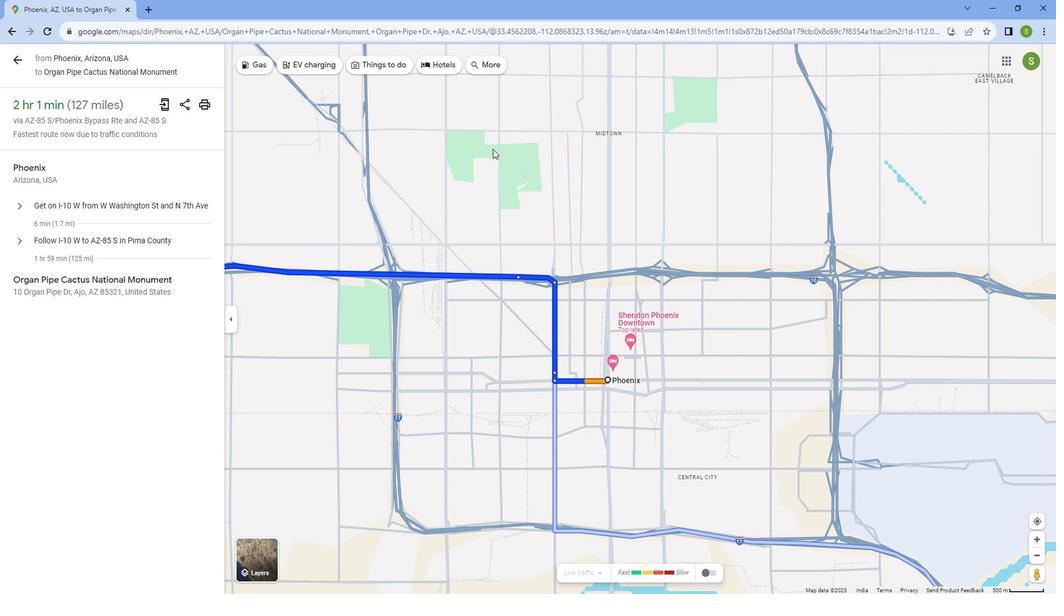 
